 Task: Look for space in Sertânia, Brazil from 4th August, 2023 to 8th August, 2023 for 1 adult in price range Rs.10000 to Rs.15000. Place can be private room with 1  bedroom having 1 bed and 1 bathroom. Amenities needed are: wifi, . Booking option can be shelf check-in. Required host language is Spanish.
Action: Mouse moved to (590, 103)
Screenshot: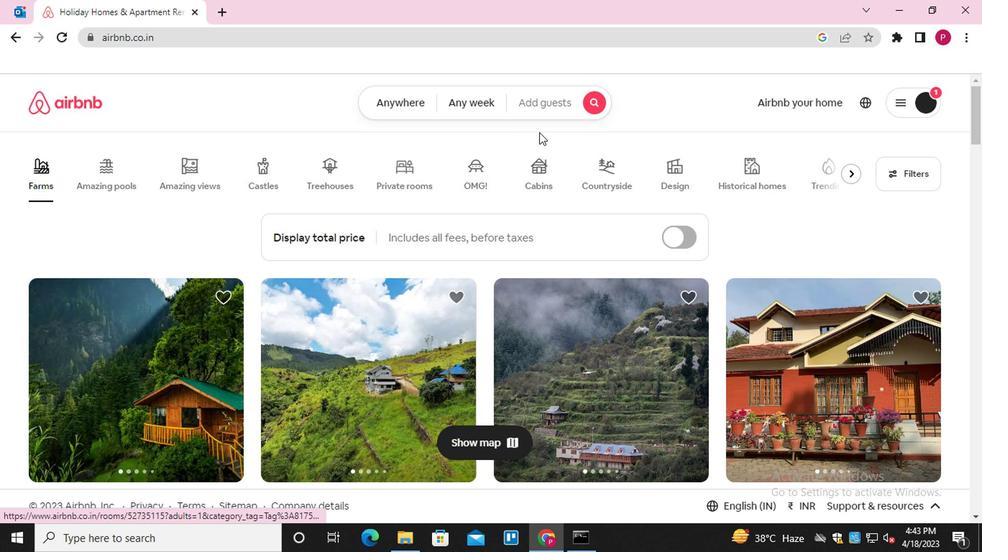 
Action: Mouse pressed left at (590, 103)
Screenshot: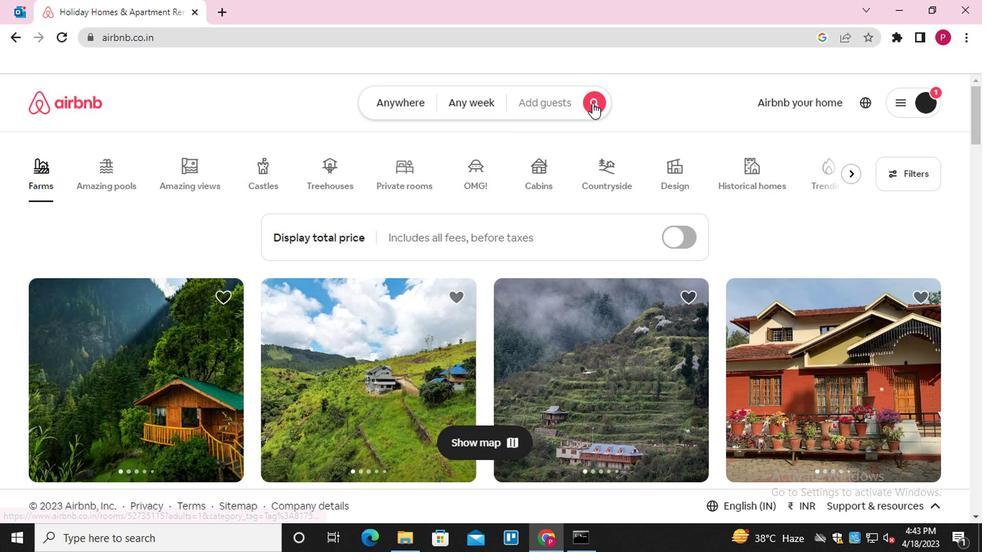
Action: Mouse moved to (328, 162)
Screenshot: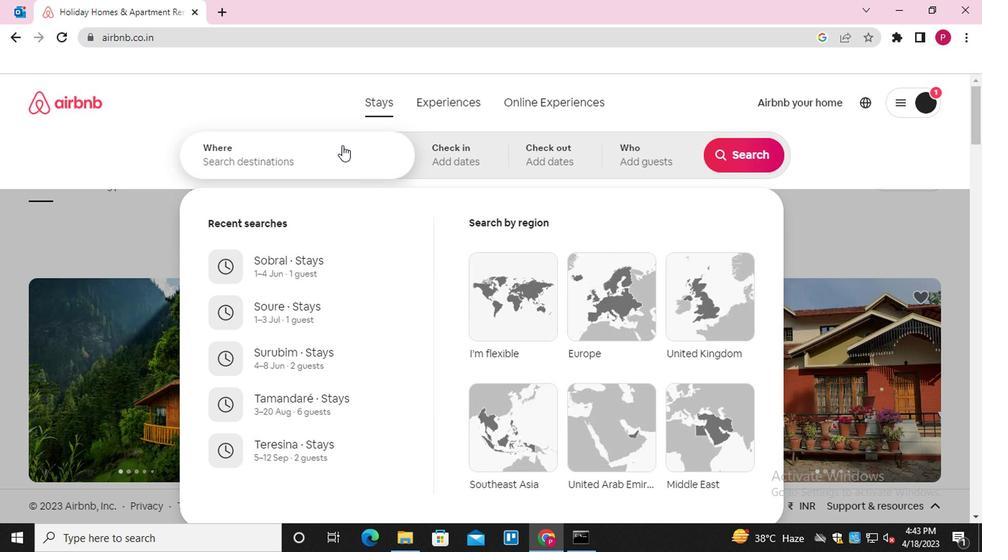 
Action: Mouse pressed left at (328, 162)
Screenshot: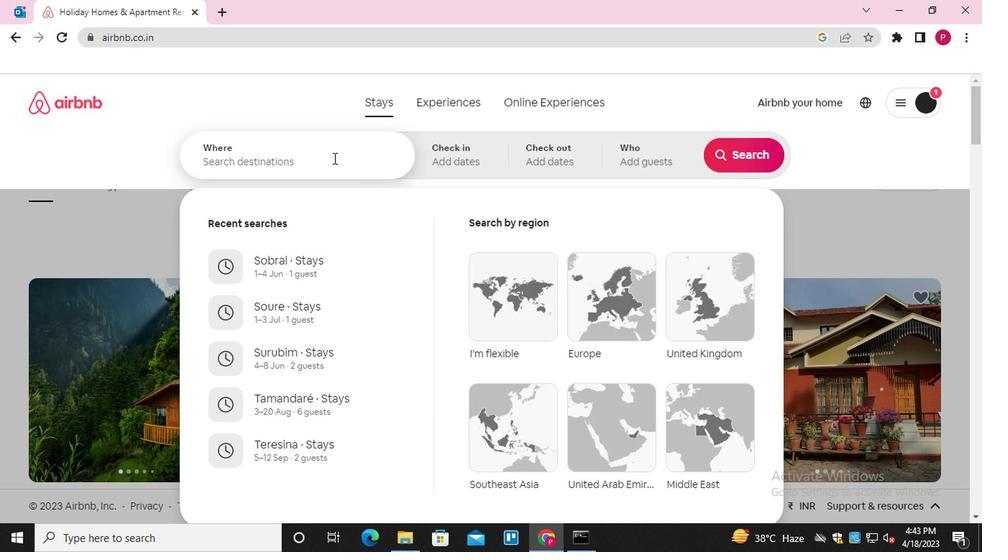 
Action: Key pressed <Key.shift>SERTANIA
Screenshot: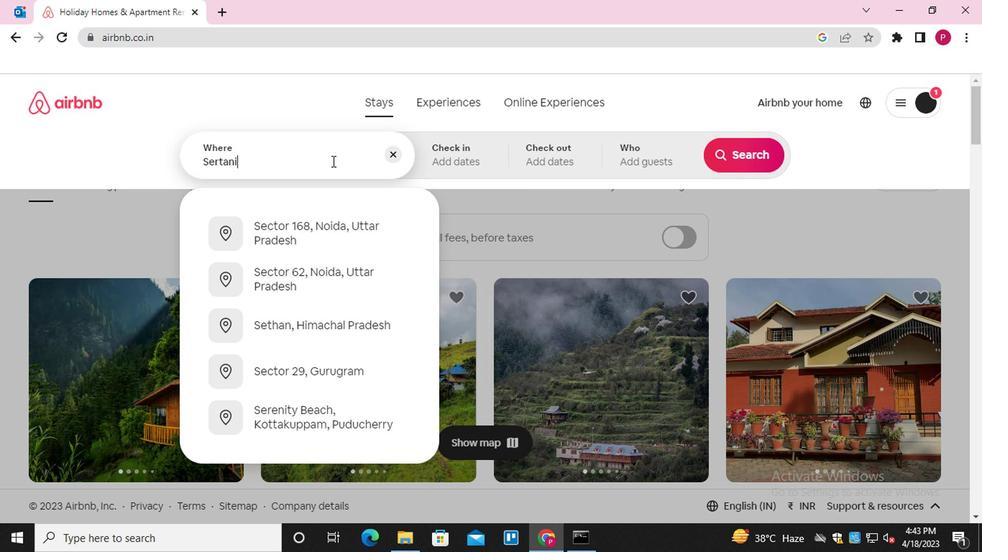 
Action: Mouse moved to (343, 229)
Screenshot: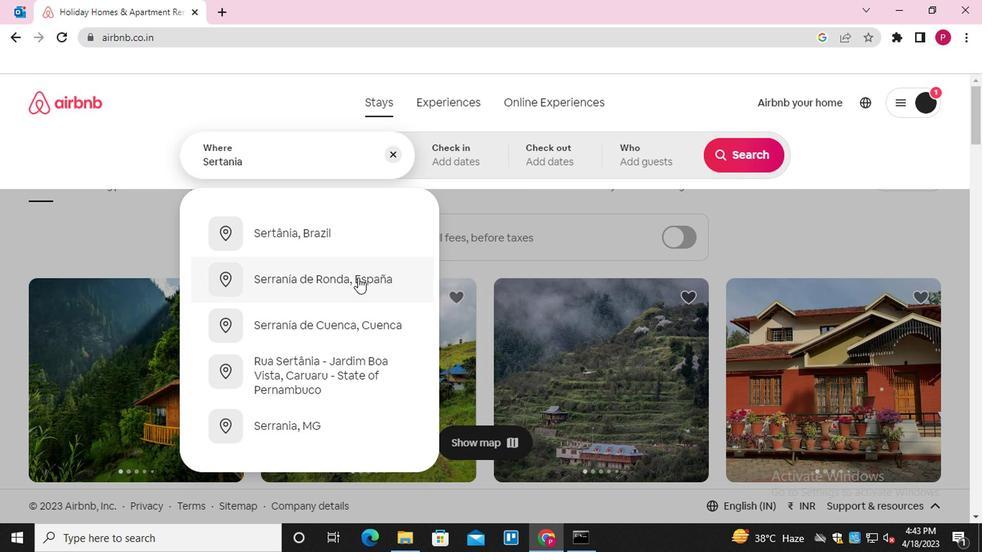 
Action: Mouse pressed left at (343, 229)
Screenshot: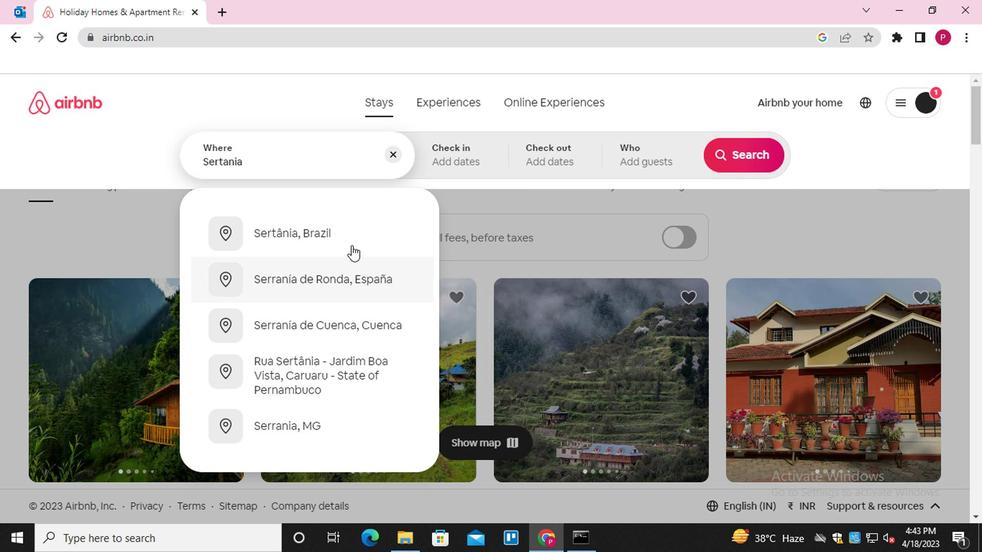 
Action: Mouse moved to (729, 271)
Screenshot: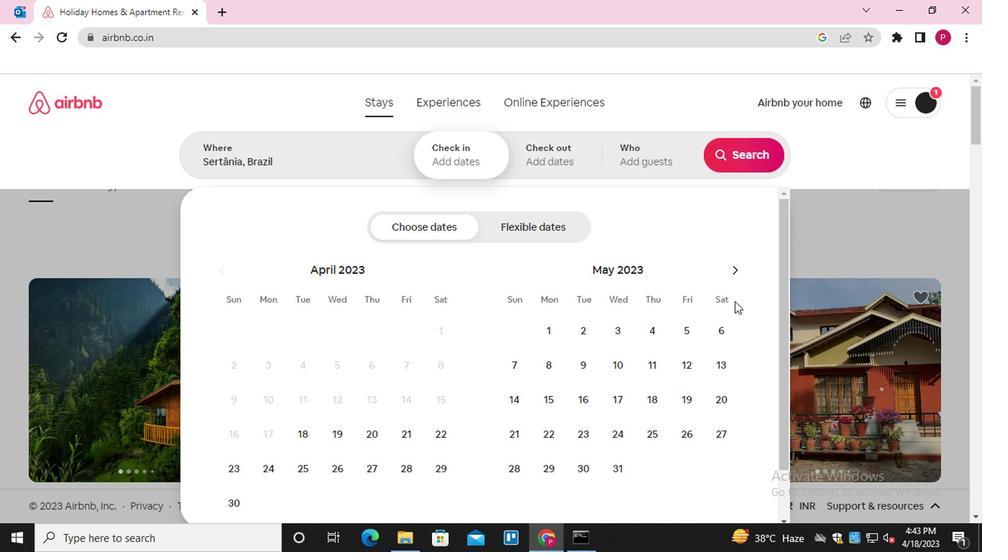 
Action: Mouse pressed left at (729, 271)
Screenshot: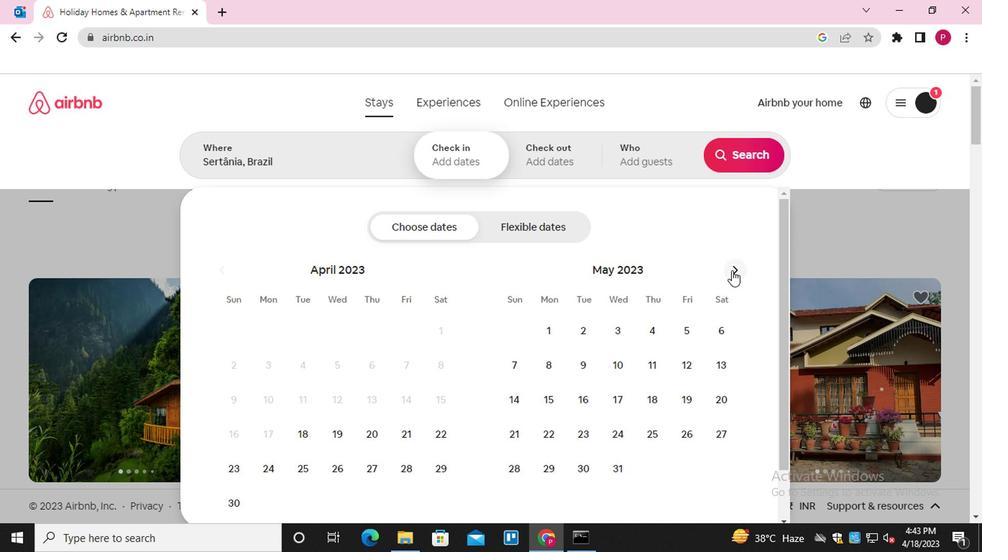 
Action: Mouse pressed left at (729, 271)
Screenshot: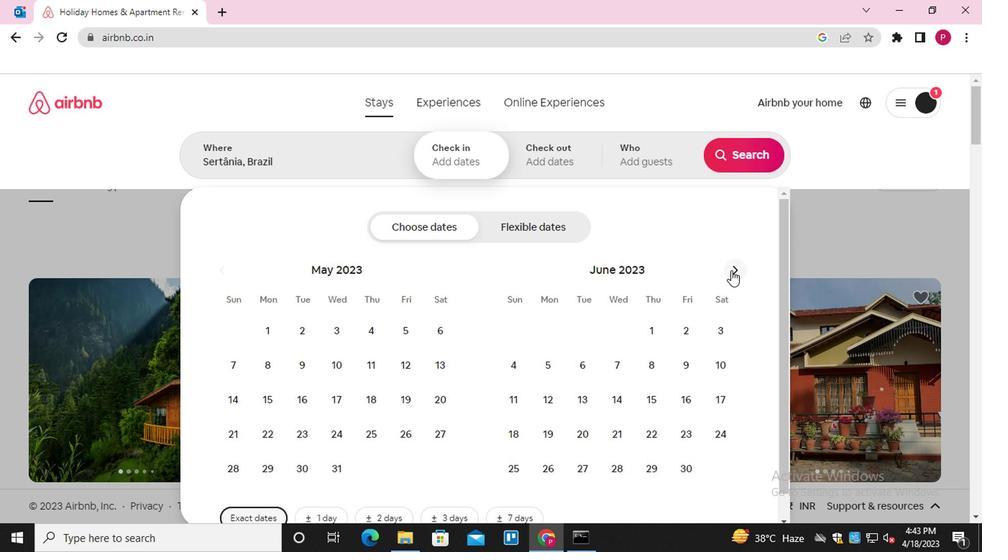 
Action: Mouse pressed left at (729, 271)
Screenshot: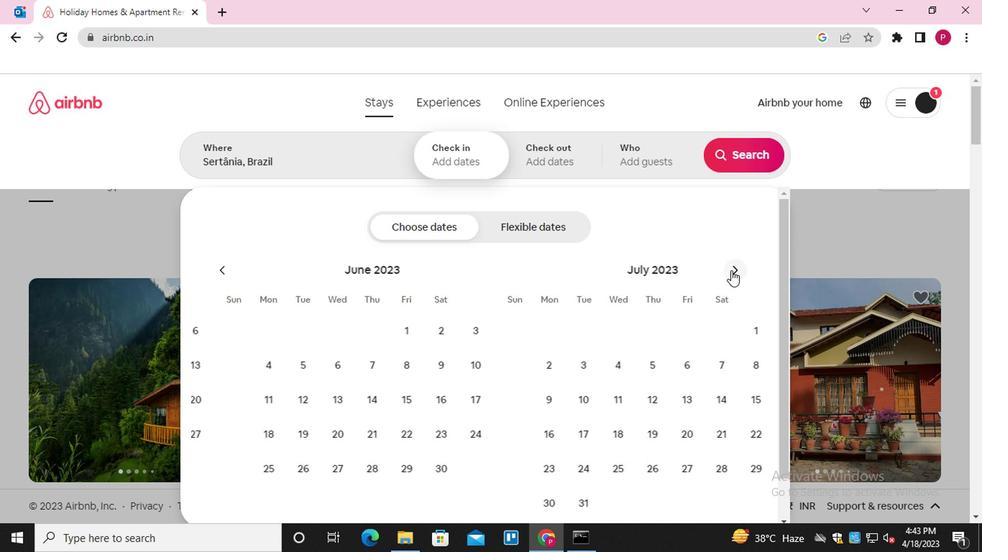 
Action: Mouse moved to (675, 334)
Screenshot: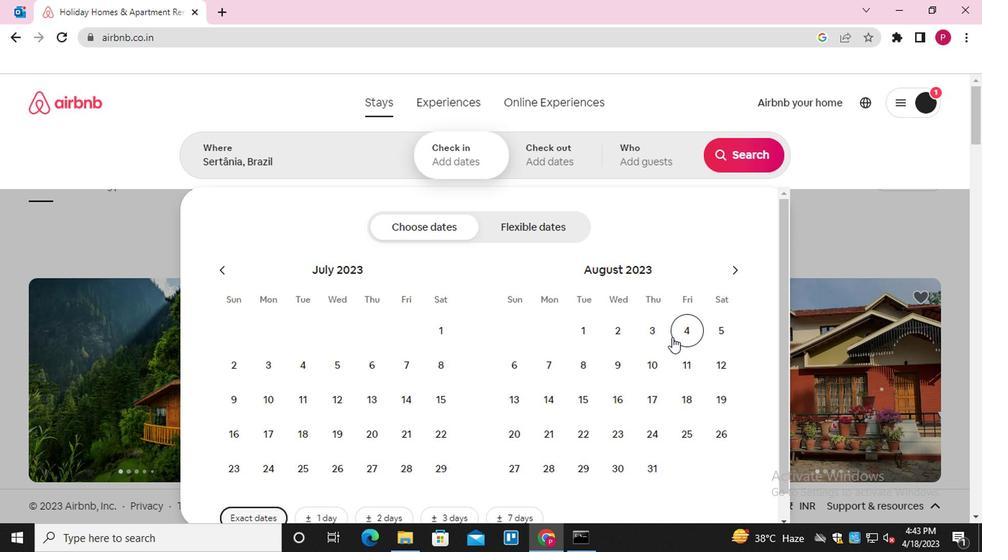 
Action: Mouse pressed left at (675, 334)
Screenshot: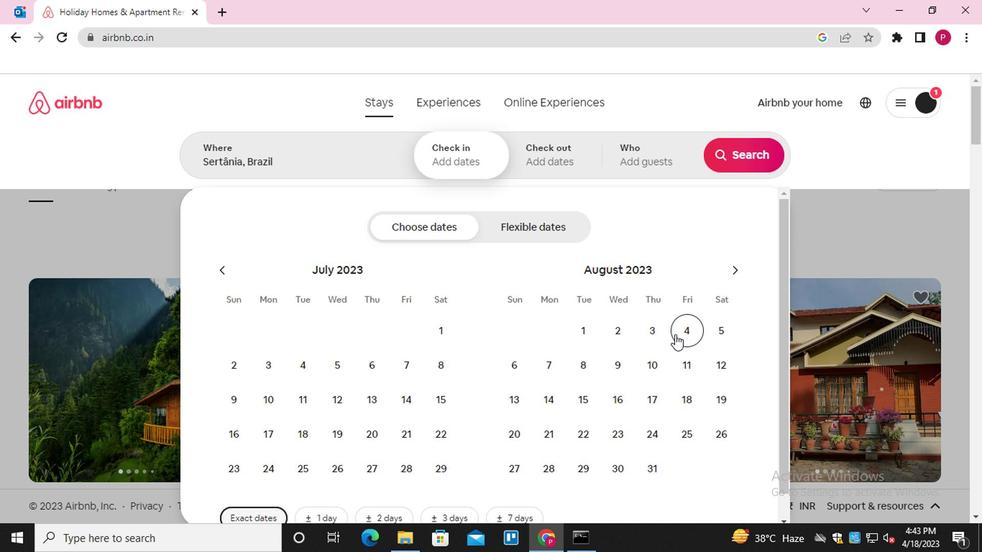 
Action: Mouse moved to (580, 362)
Screenshot: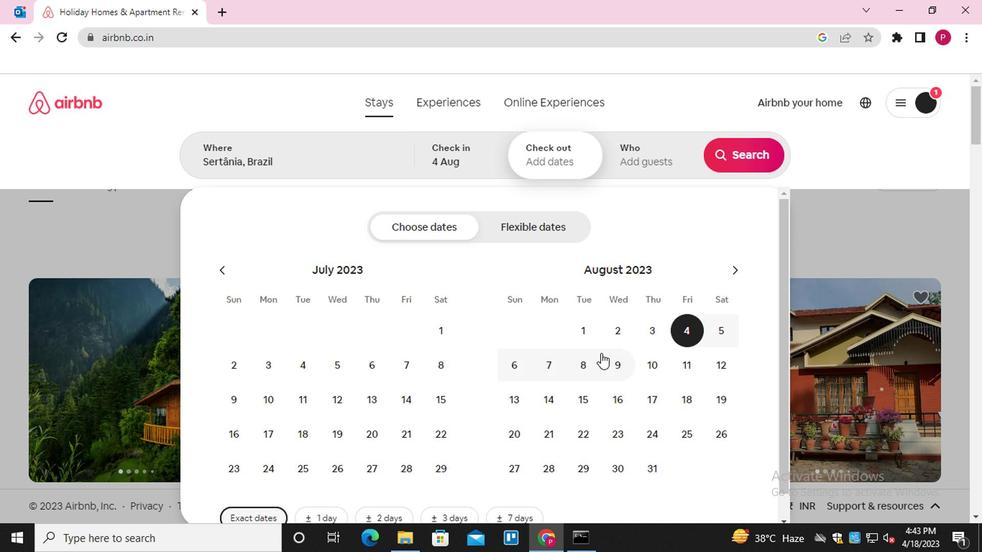 
Action: Mouse pressed left at (580, 362)
Screenshot: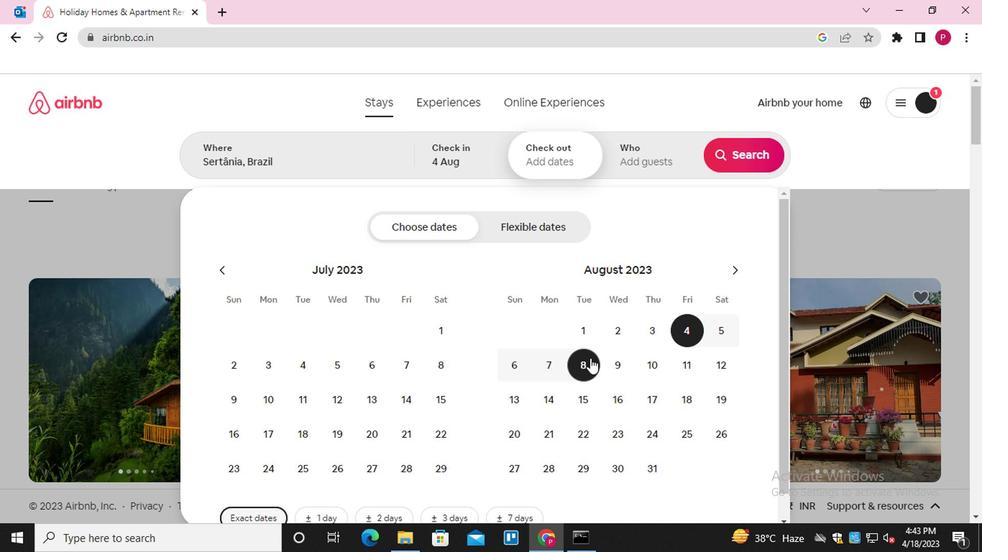 
Action: Mouse moved to (649, 150)
Screenshot: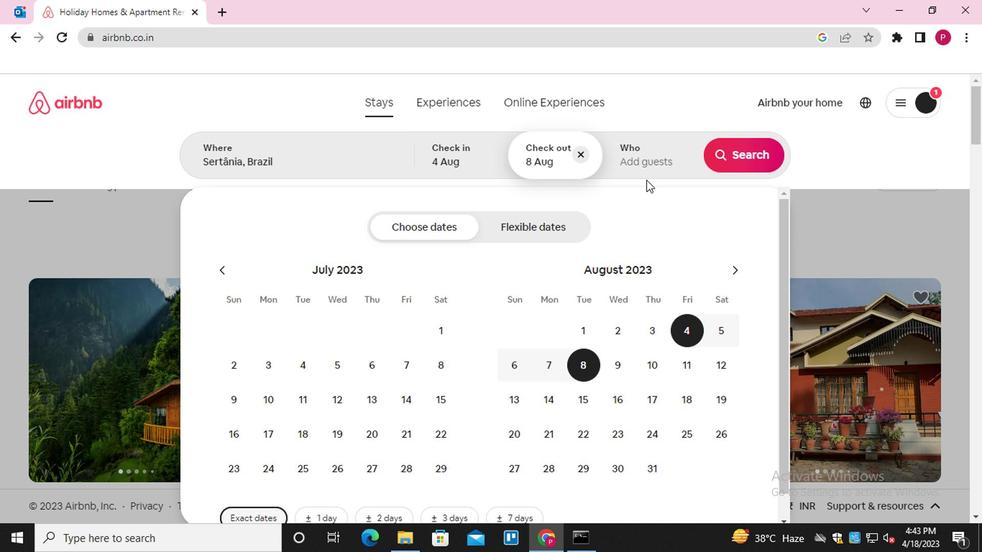 
Action: Mouse pressed left at (649, 150)
Screenshot: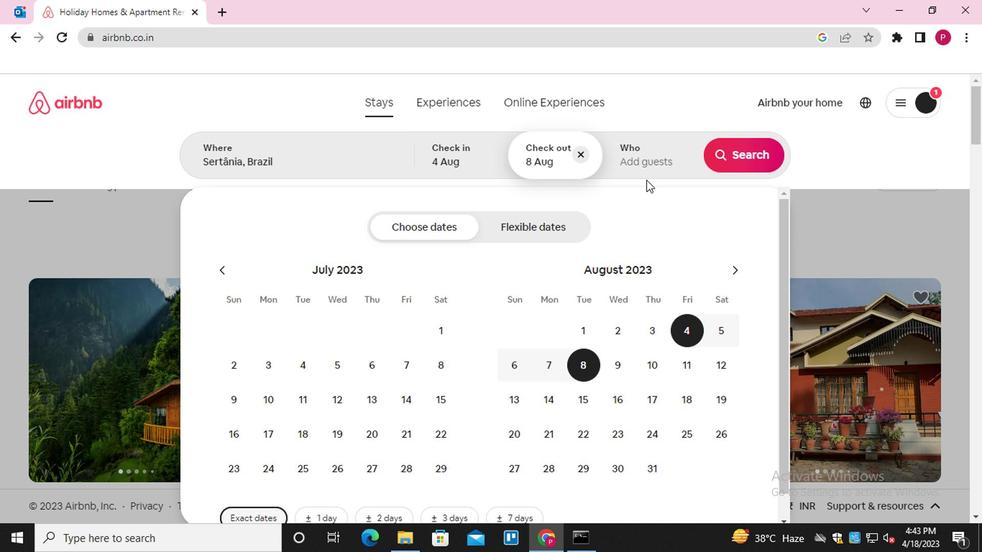 
Action: Mouse moved to (753, 235)
Screenshot: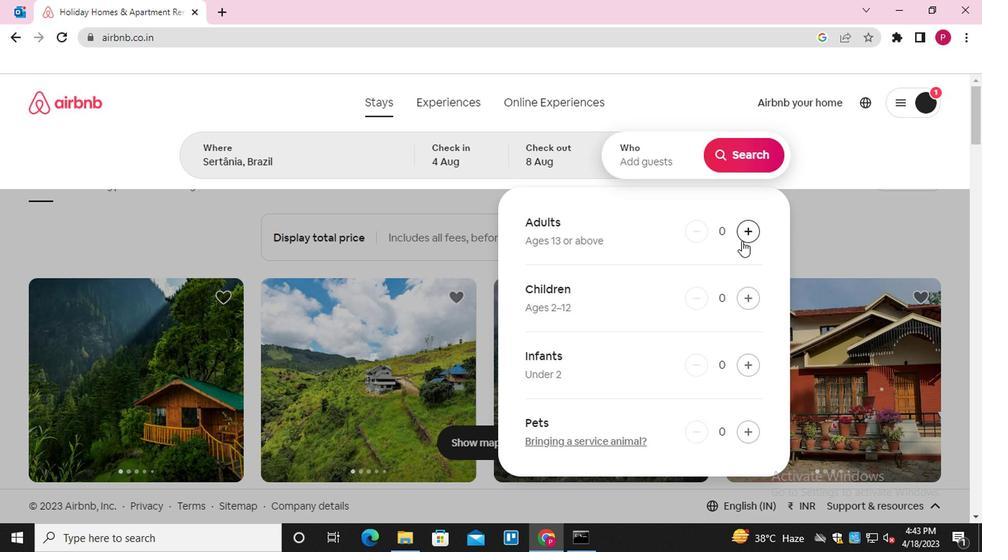 
Action: Mouse pressed left at (753, 235)
Screenshot: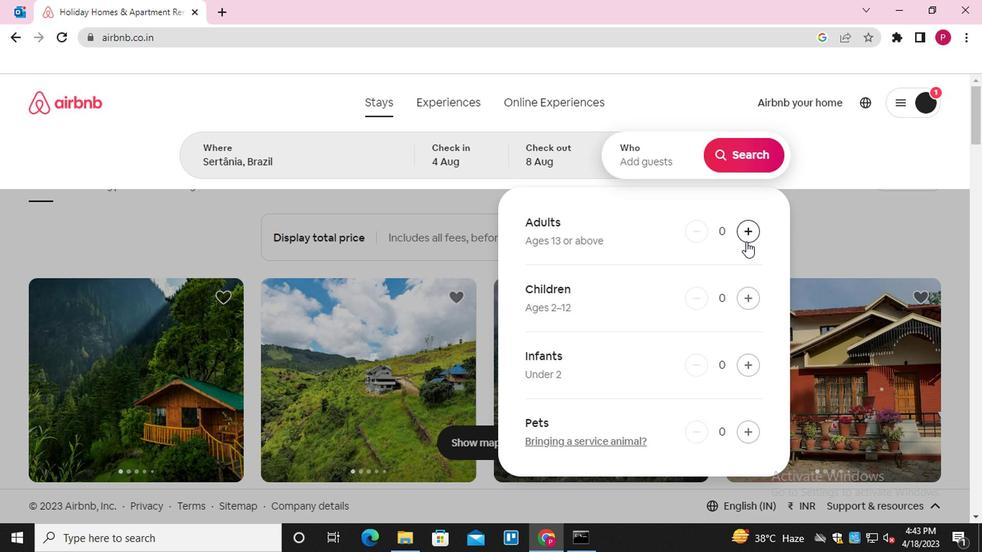 
Action: Mouse moved to (753, 157)
Screenshot: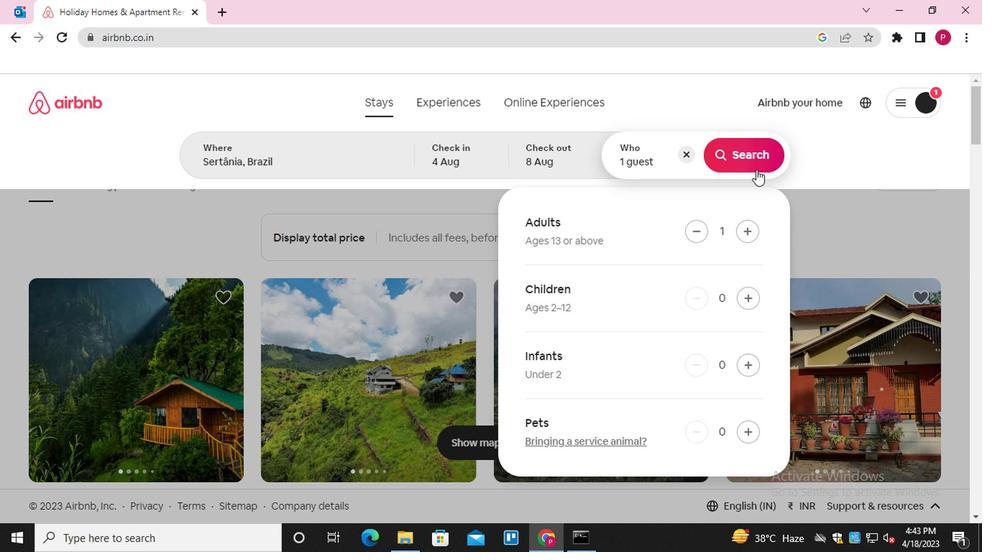 
Action: Mouse pressed left at (753, 157)
Screenshot: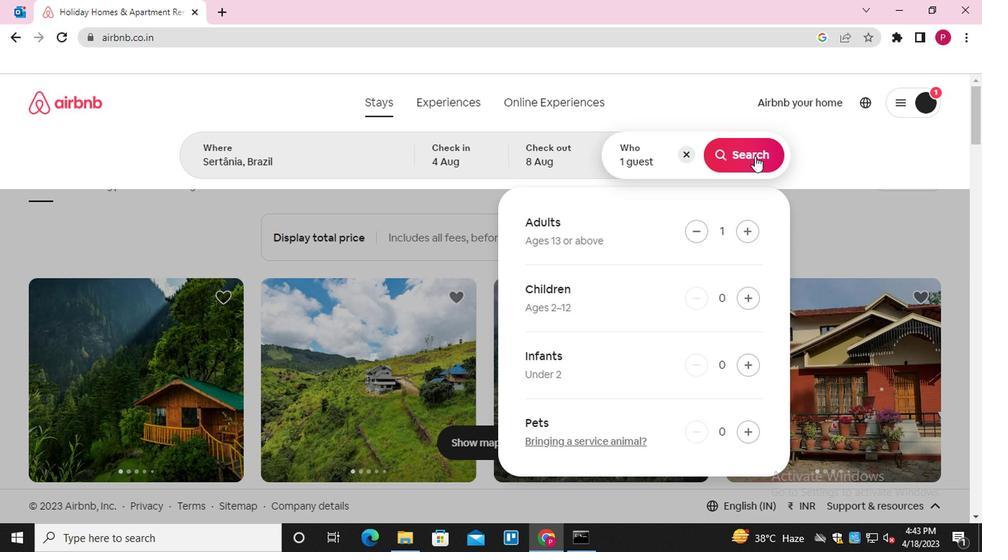 
Action: Mouse moved to (913, 159)
Screenshot: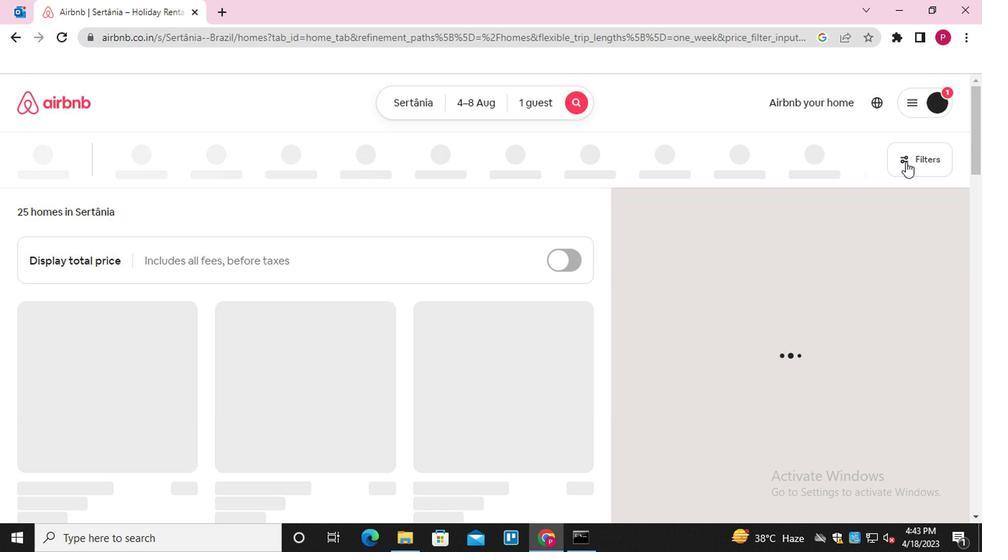 
Action: Mouse pressed left at (913, 159)
Screenshot: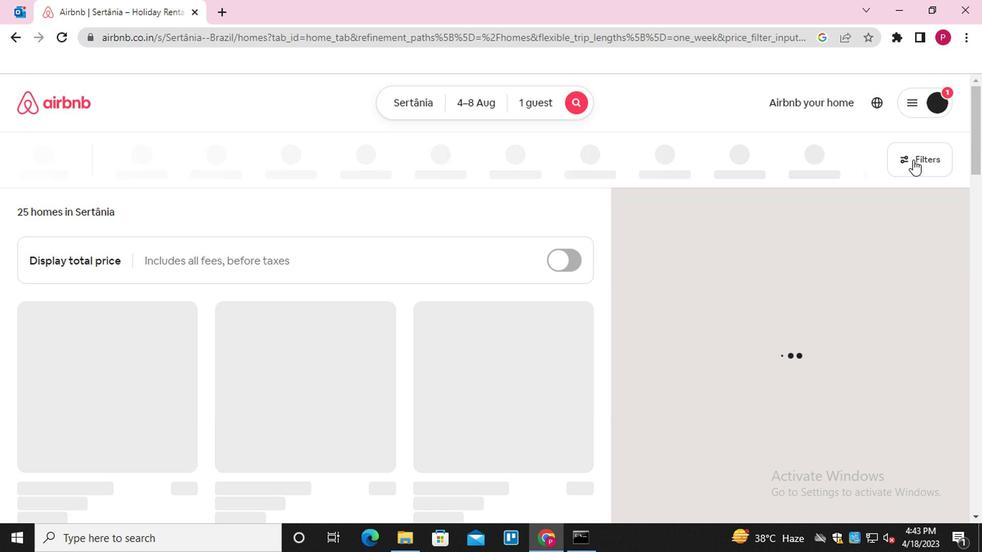 
Action: Mouse moved to (355, 342)
Screenshot: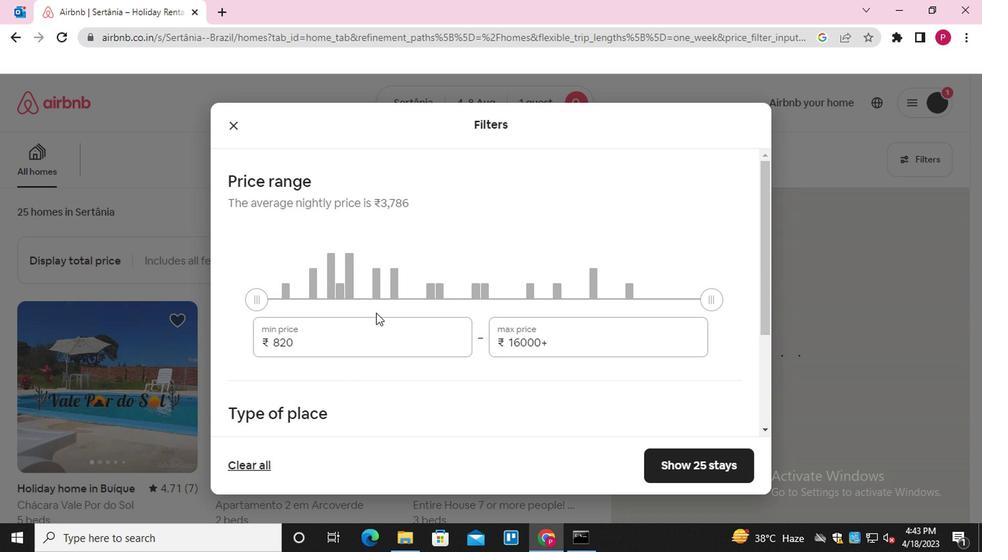 
Action: Mouse pressed left at (355, 342)
Screenshot: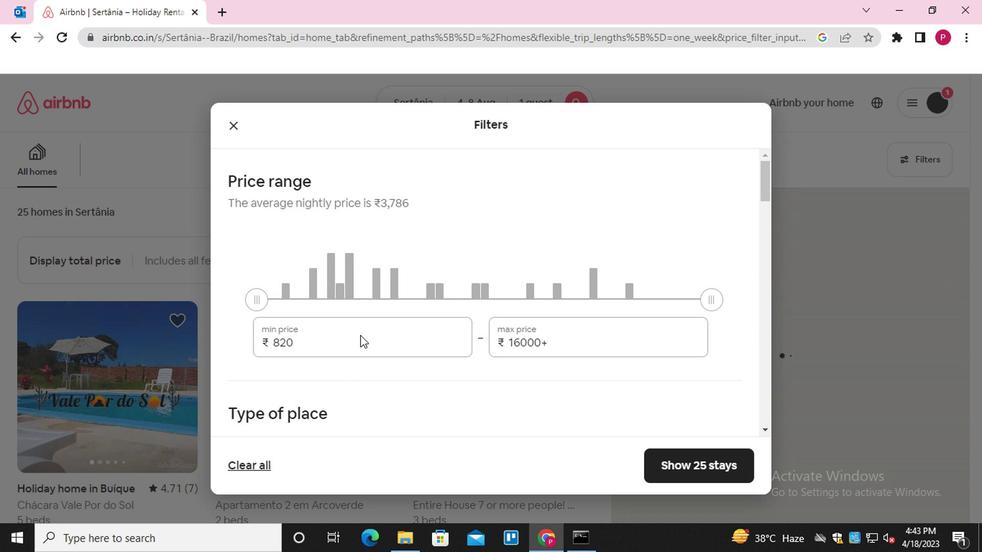 
Action: Mouse moved to (355, 342)
Screenshot: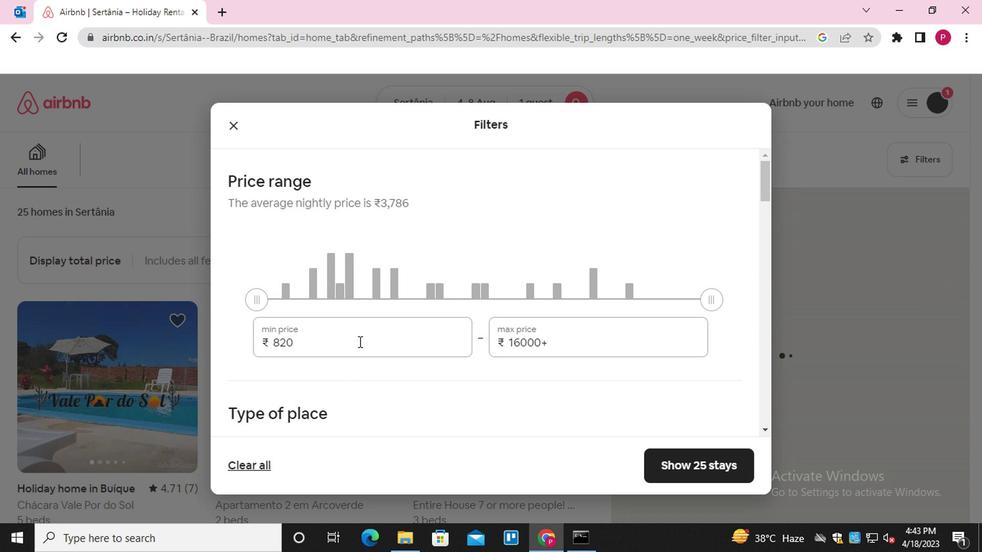
Action: Mouse pressed left at (355, 342)
Screenshot: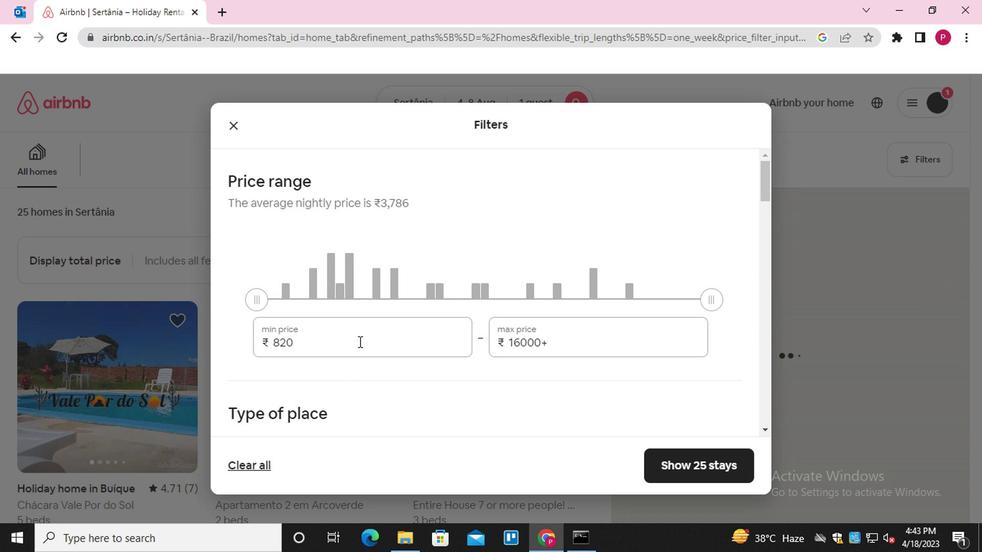 
Action: Key pressed 10000<Key.tab>15000
Screenshot: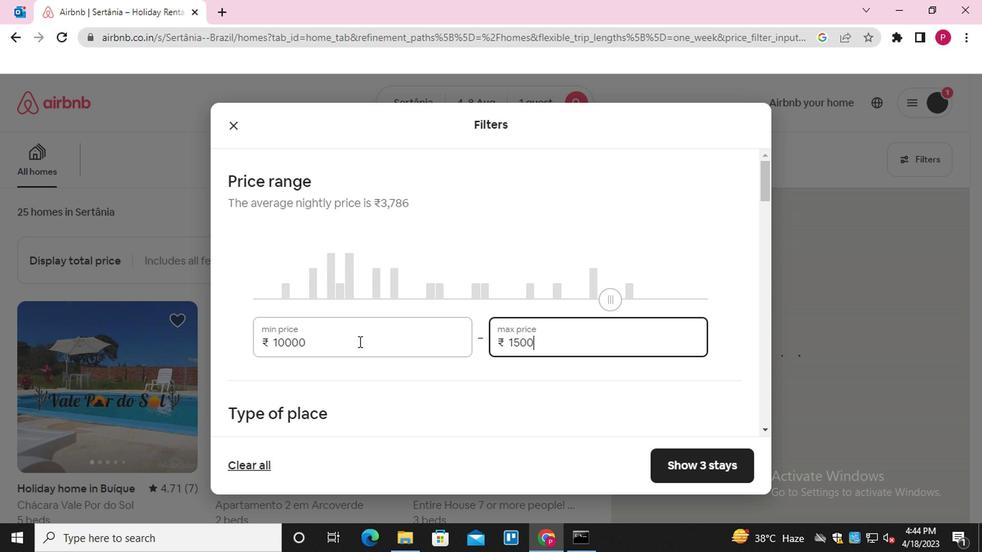 
Action: Mouse moved to (362, 448)
Screenshot: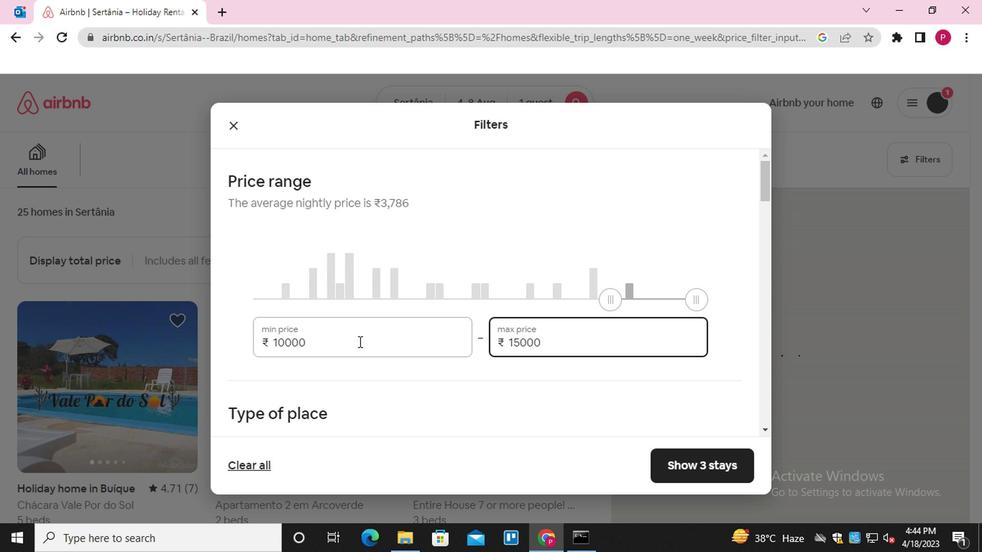 
Action: Mouse scrolled (362, 447) with delta (0, -1)
Screenshot: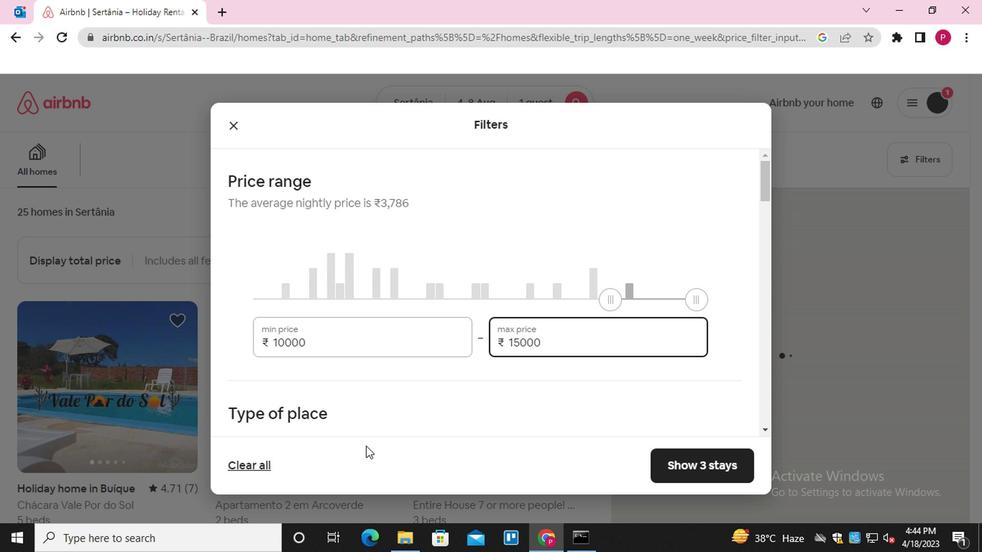 
Action: Mouse scrolled (362, 447) with delta (0, -1)
Screenshot: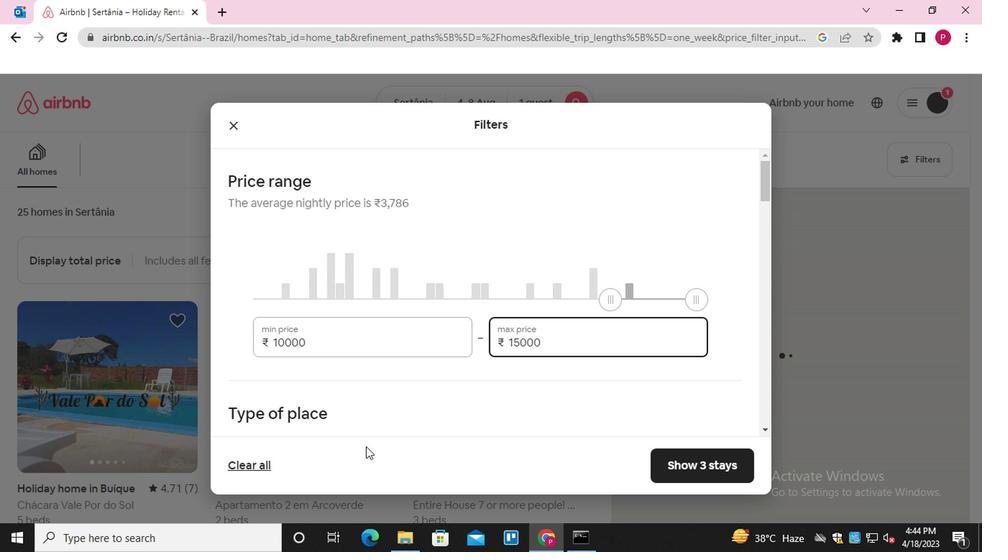 
Action: Mouse scrolled (362, 447) with delta (0, -1)
Screenshot: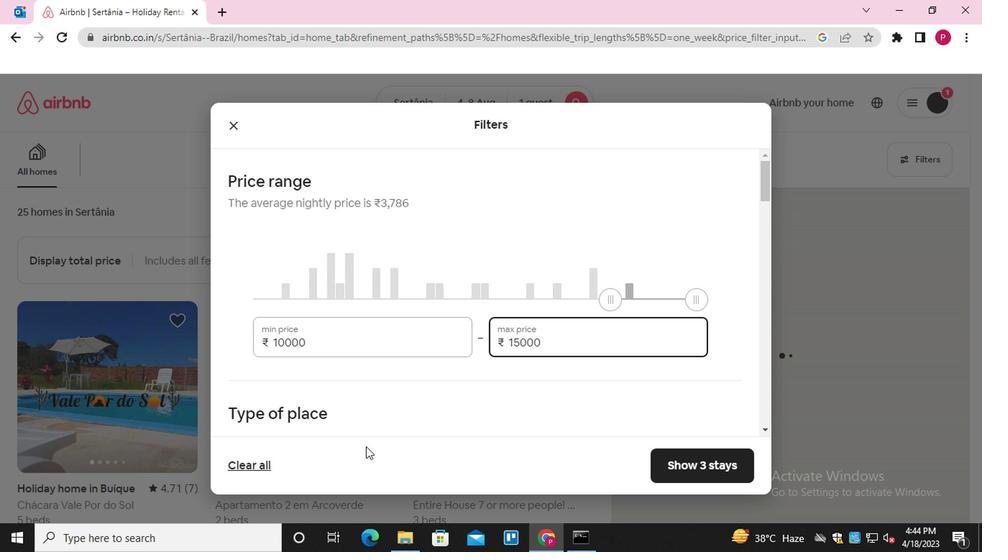 
Action: Mouse scrolled (362, 447) with delta (0, -1)
Screenshot: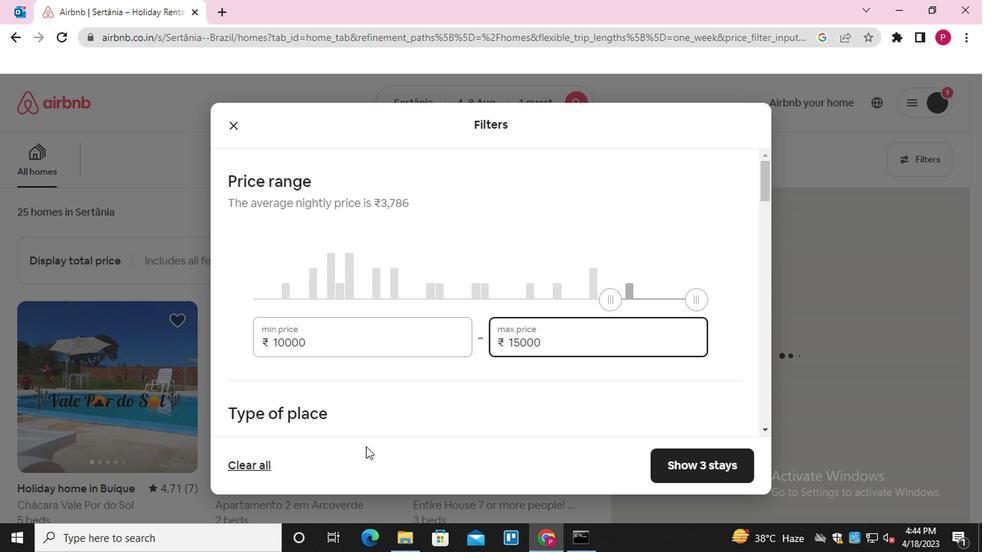
Action: Mouse moved to (420, 387)
Screenshot: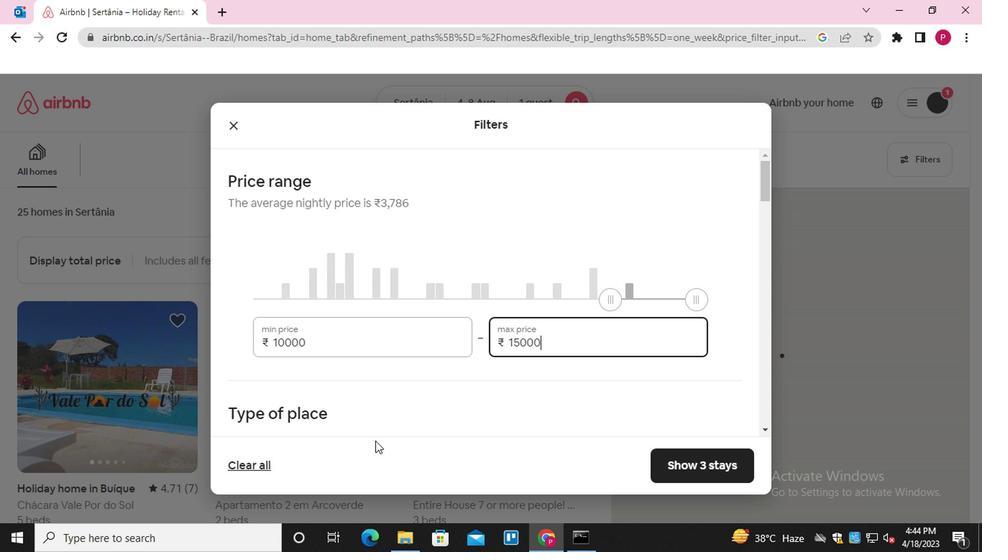 
Action: Mouse scrolled (420, 386) with delta (0, 0)
Screenshot: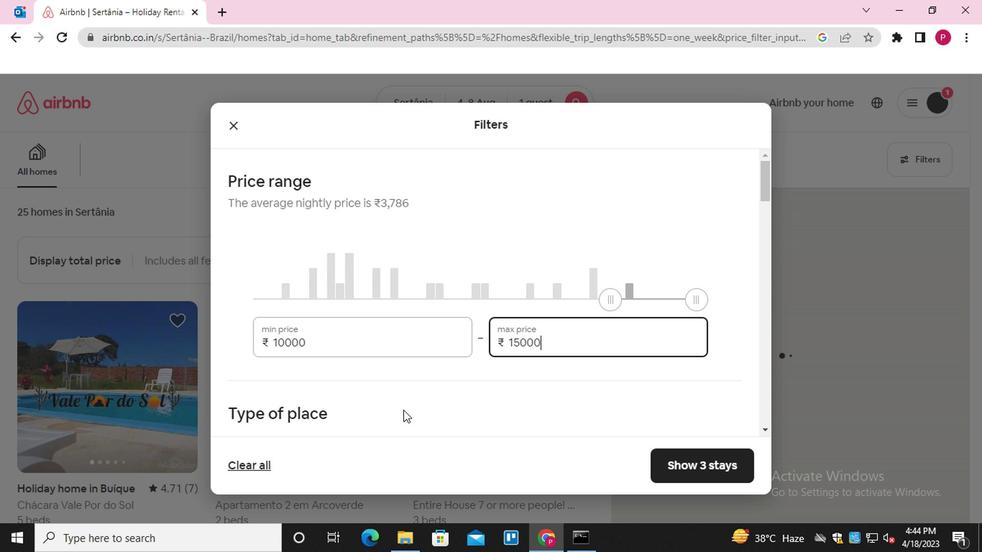 
Action: Mouse scrolled (420, 386) with delta (0, 0)
Screenshot: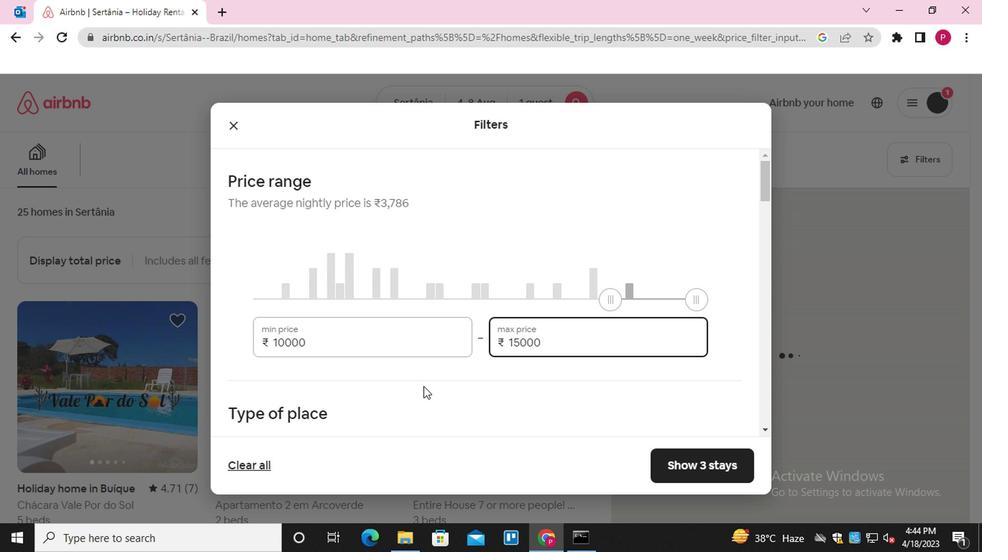 
Action: Mouse scrolled (420, 386) with delta (0, 0)
Screenshot: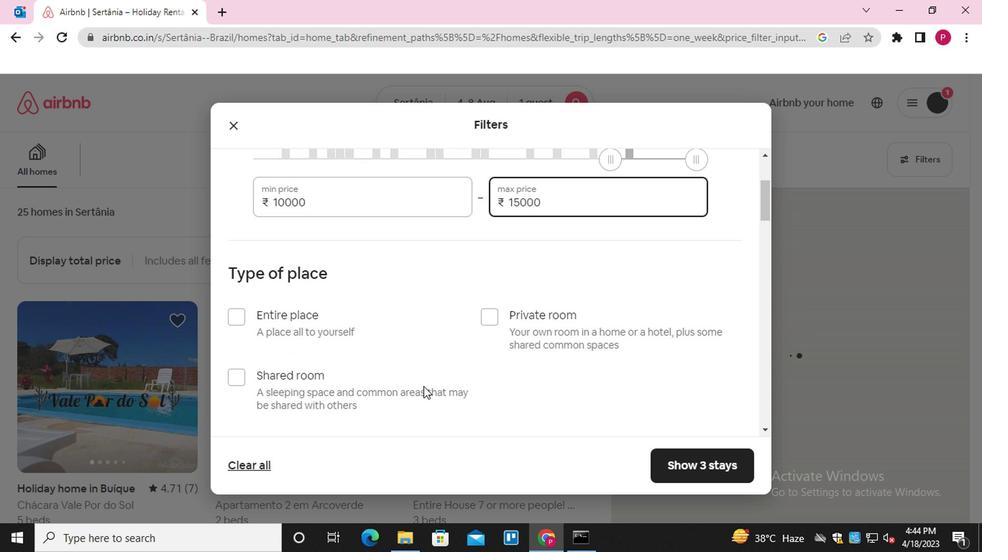
Action: Mouse moved to (492, 245)
Screenshot: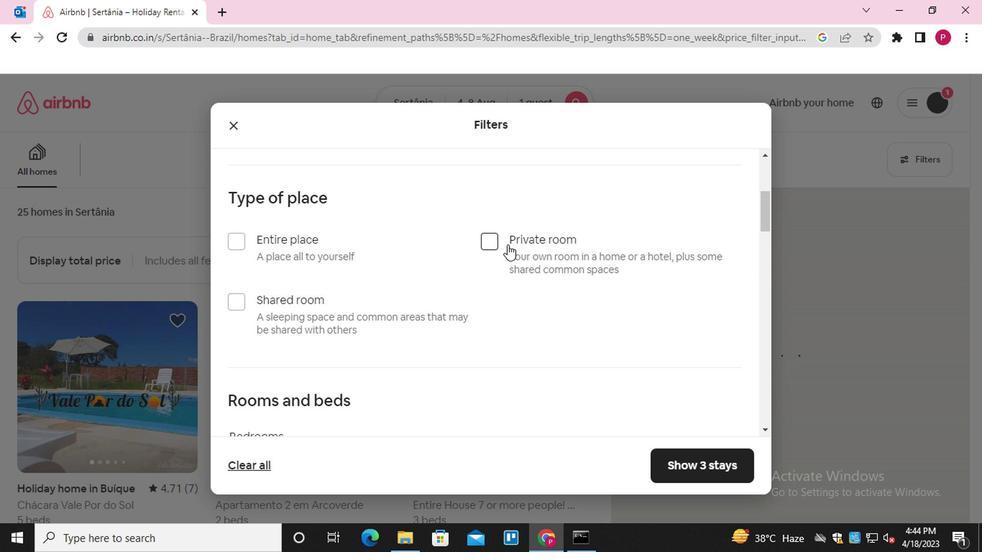 
Action: Mouse pressed left at (492, 245)
Screenshot: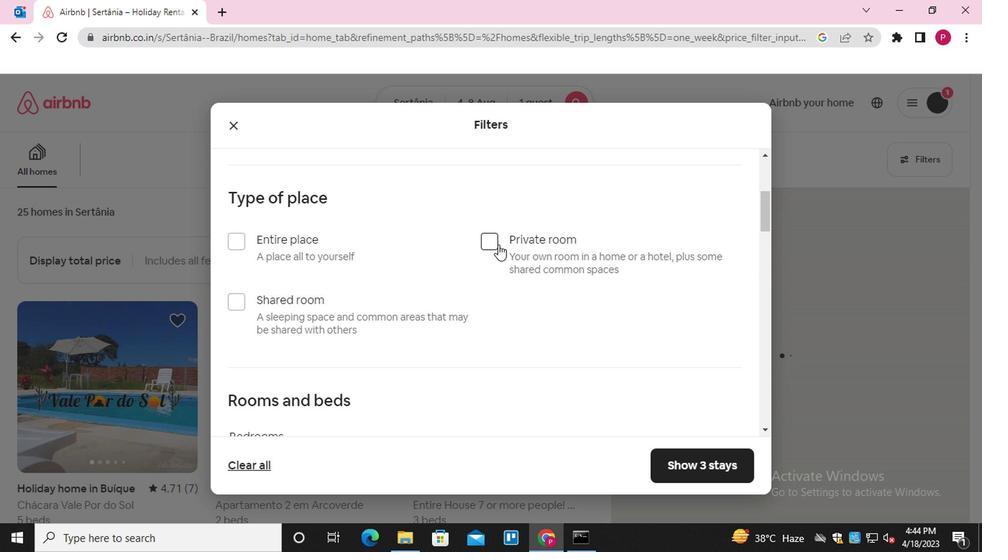
Action: Mouse moved to (499, 353)
Screenshot: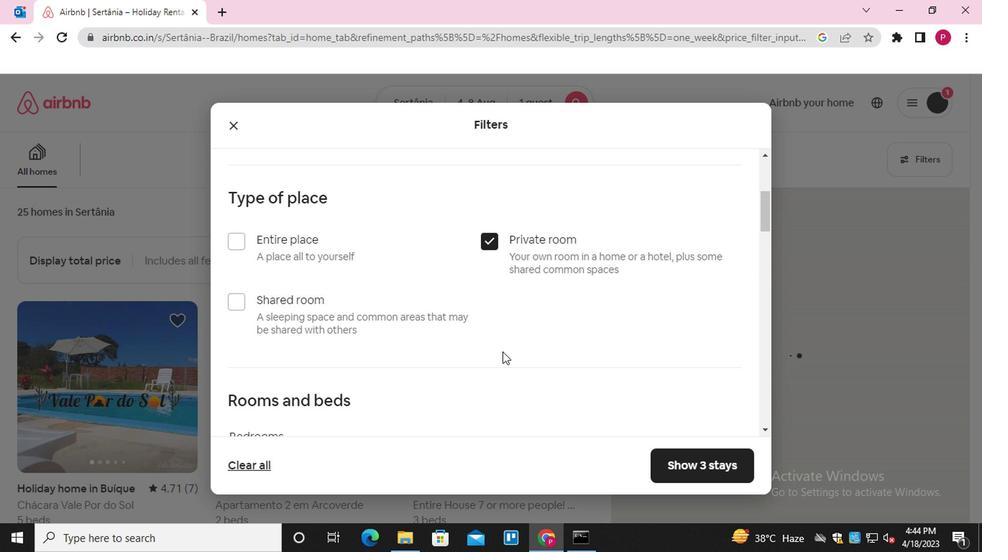
Action: Mouse scrolled (499, 353) with delta (0, 0)
Screenshot: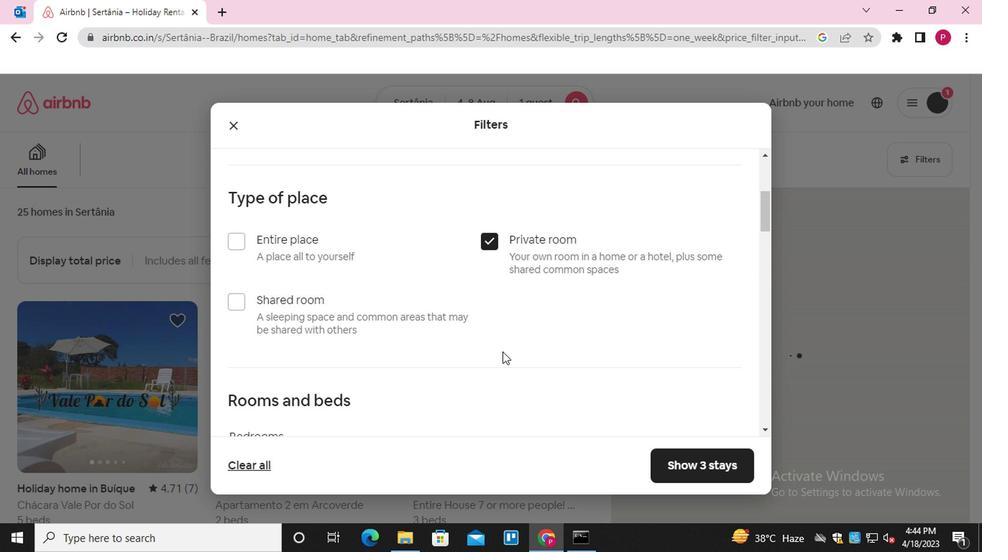 
Action: Mouse scrolled (499, 353) with delta (0, 0)
Screenshot: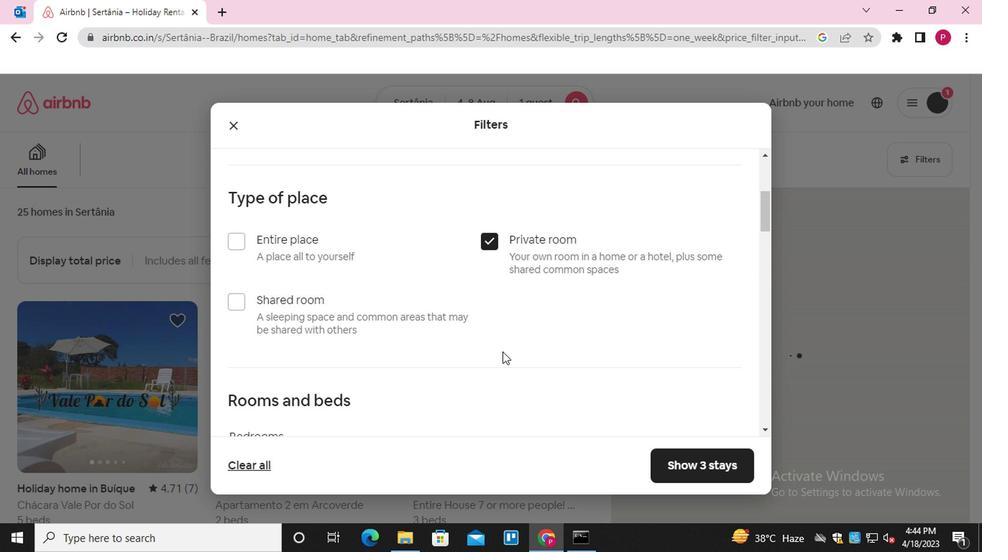 
Action: Mouse moved to (494, 357)
Screenshot: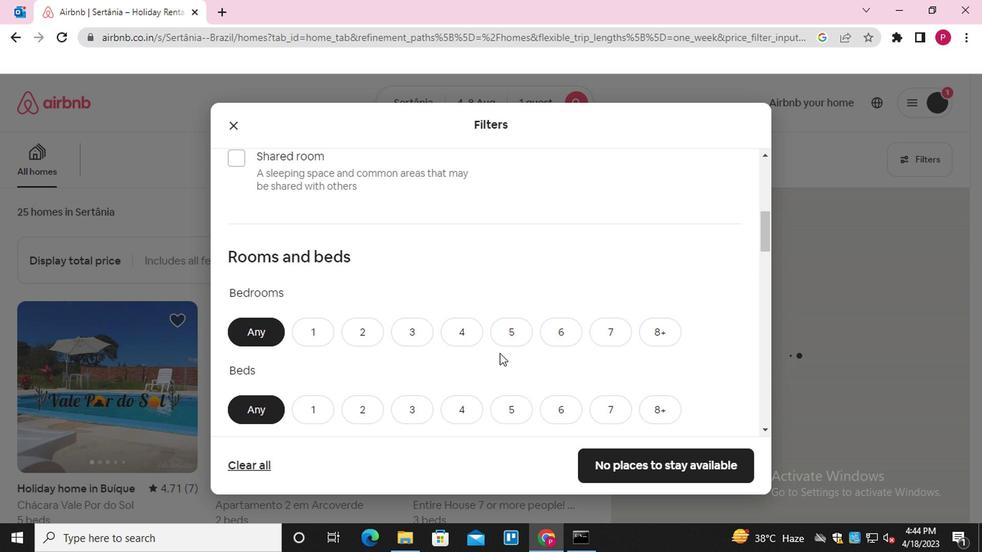 
Action: Mouse scrolled (494, 356) with delta (0, 0)
Screenshot: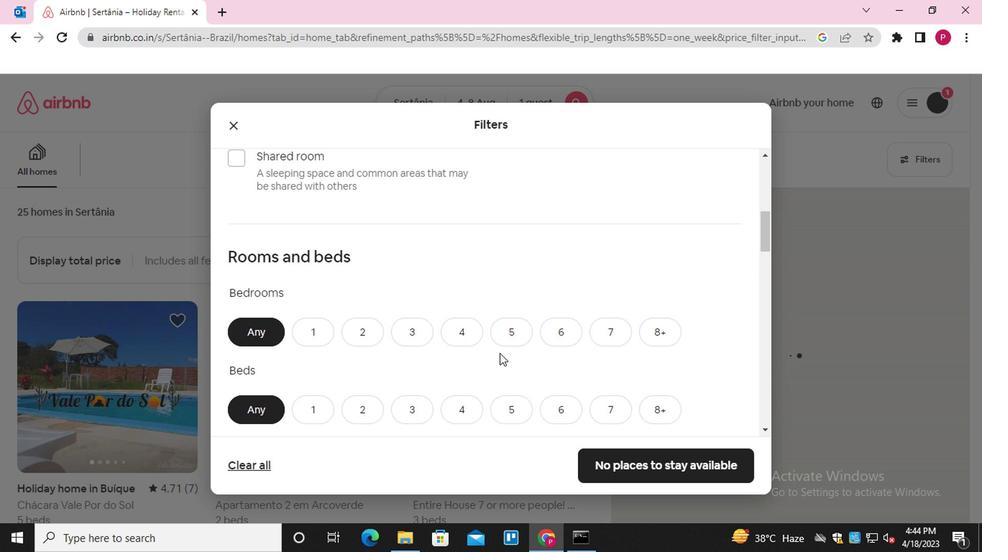 
Action: Mouse moved to (494, 358)
Screenshot: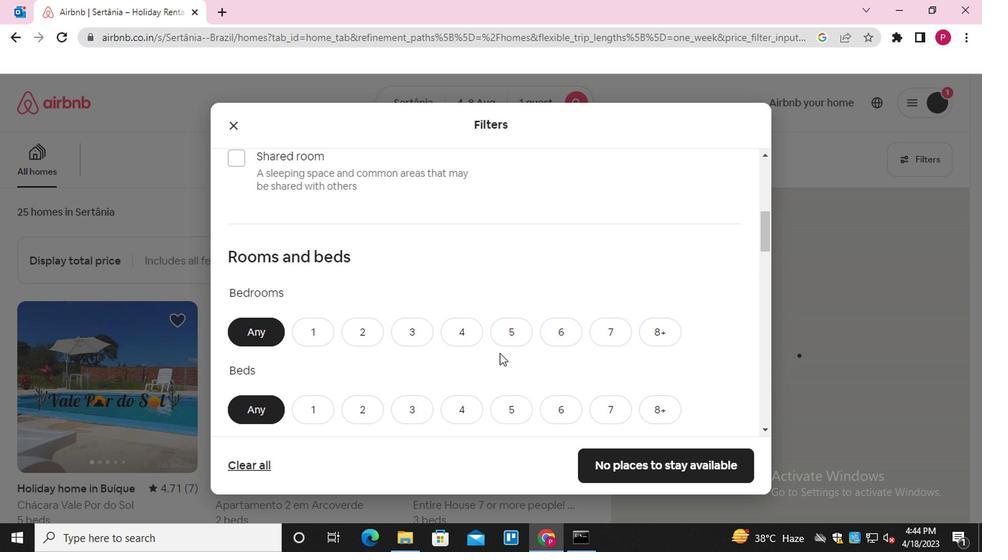 
Action: Mouse scrolled (494, 358) with delta (0, 0)
Screenshot: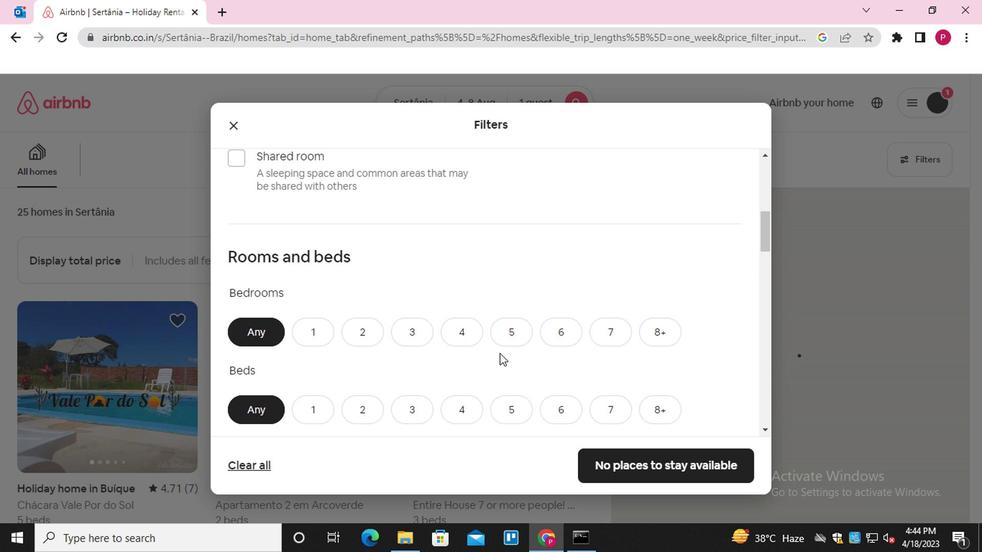 
Action: Mouse moved to (310, 188)
Screenshot: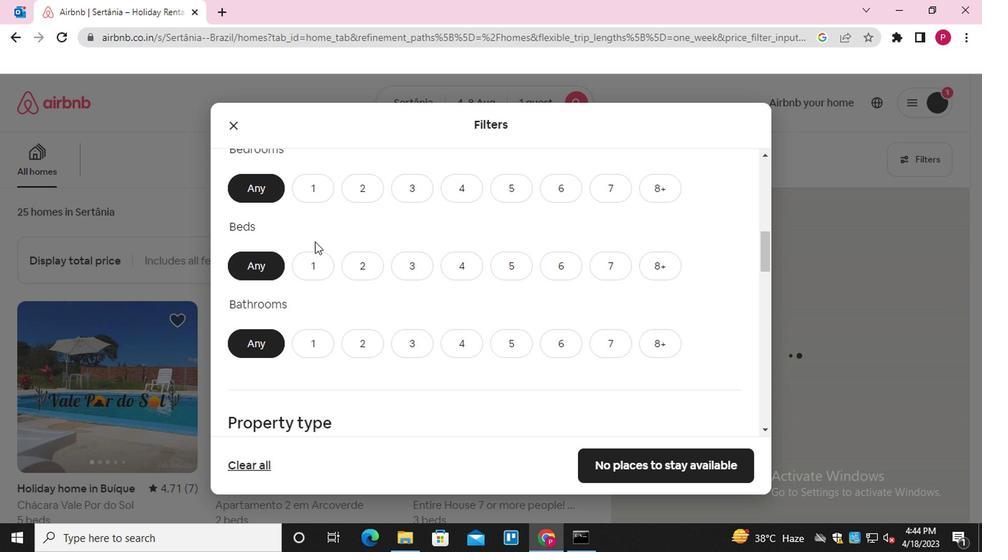 
Action: Mouse pressed left at (310, 188)
Screenshot: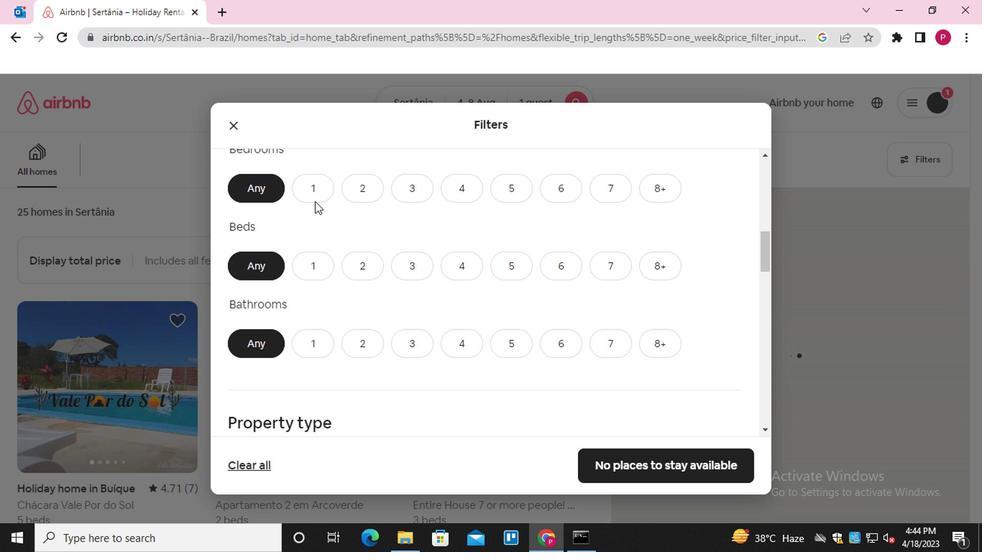 
Action: Mouse moved to (304, 268)
Screenshot: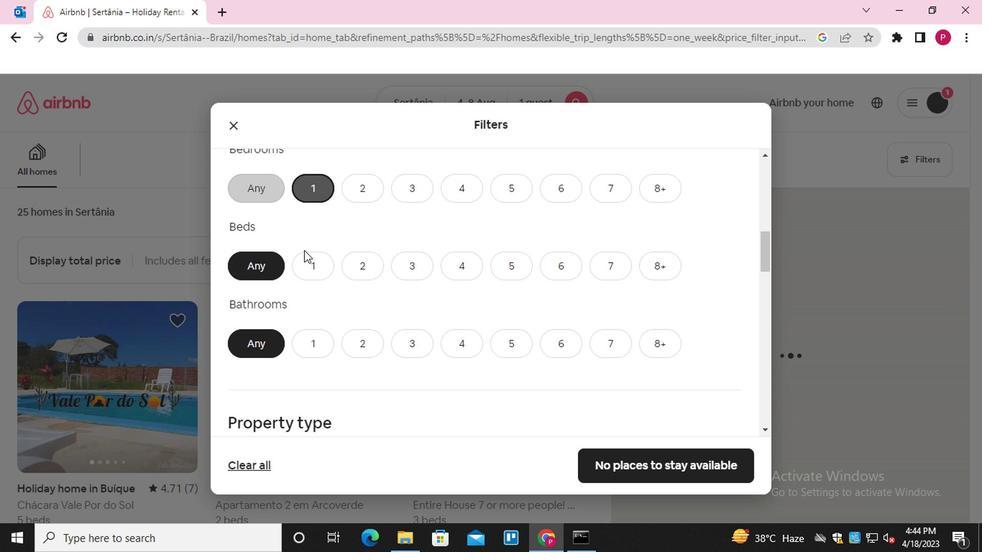 
Action: Mouse pressed left at (304, 268)
Screenshot: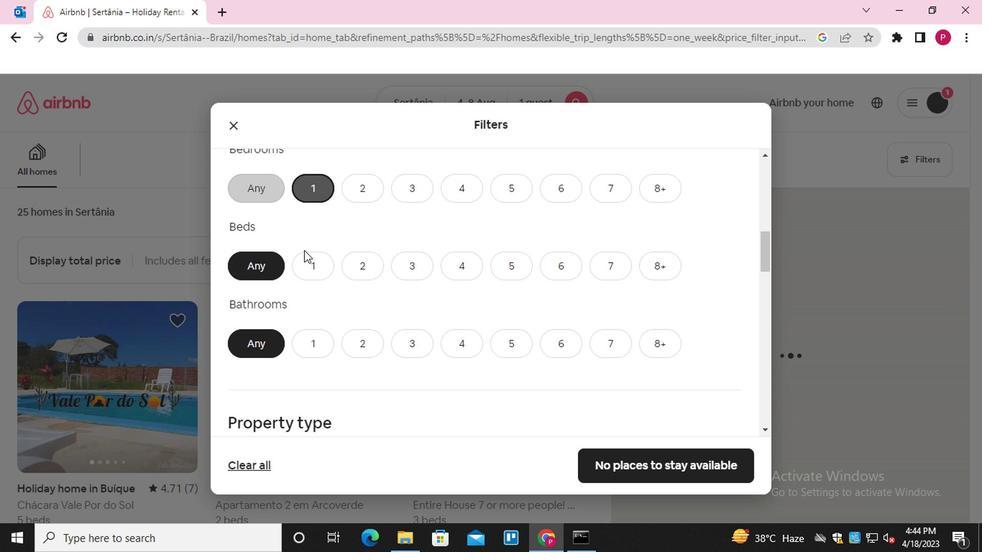
Action: Mouse moved to (311, 357)
Screenshot: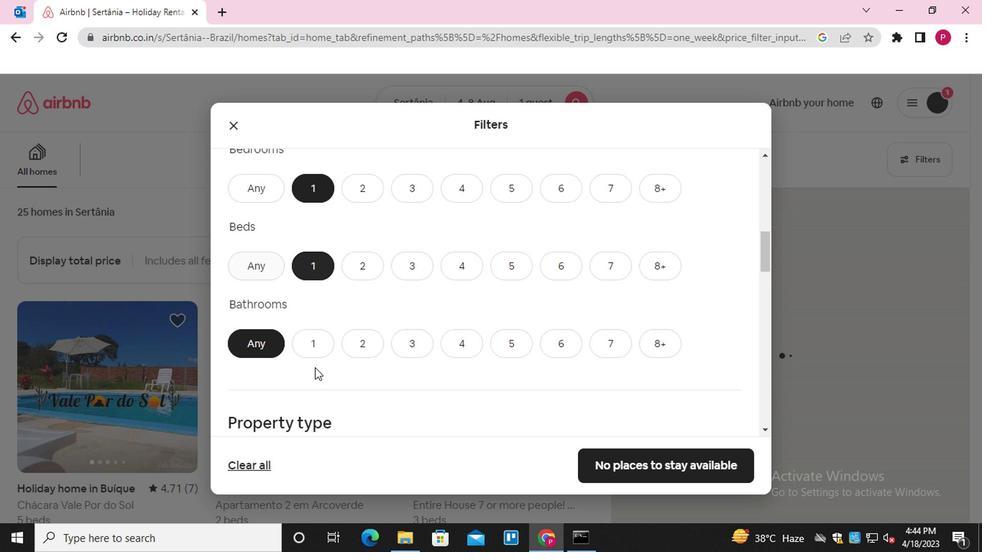 
Action: Mouse pressed left at (311, 357)
Screenshot: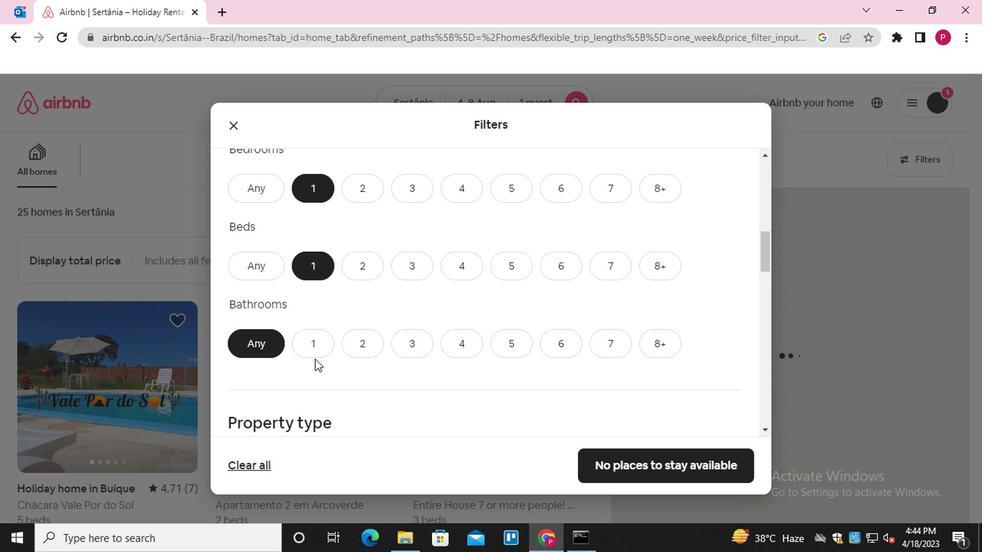 
Action: Mouse moved to (406, 393)
Screenshot: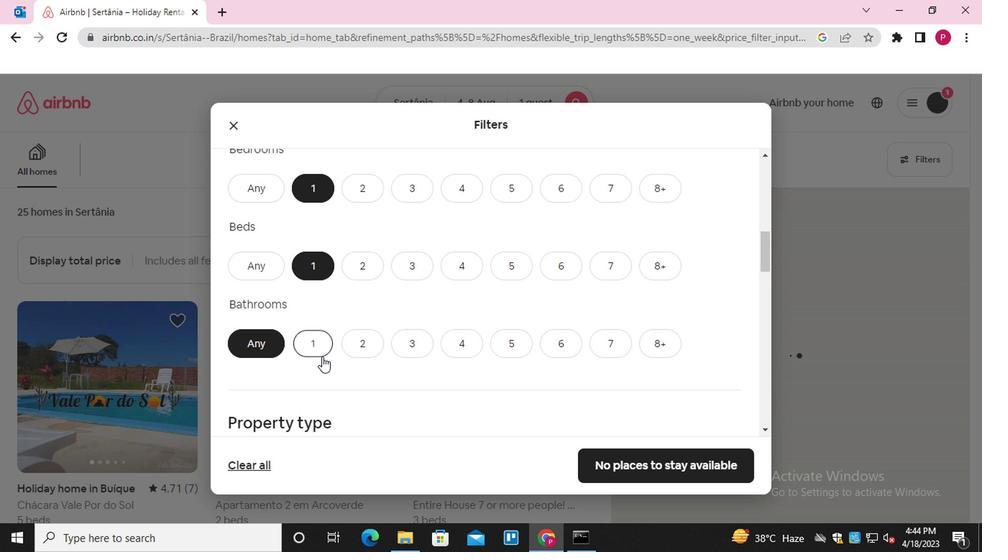 
Action: Mouse scrolled (406, 392) with delta (0, -1)
Screenshot: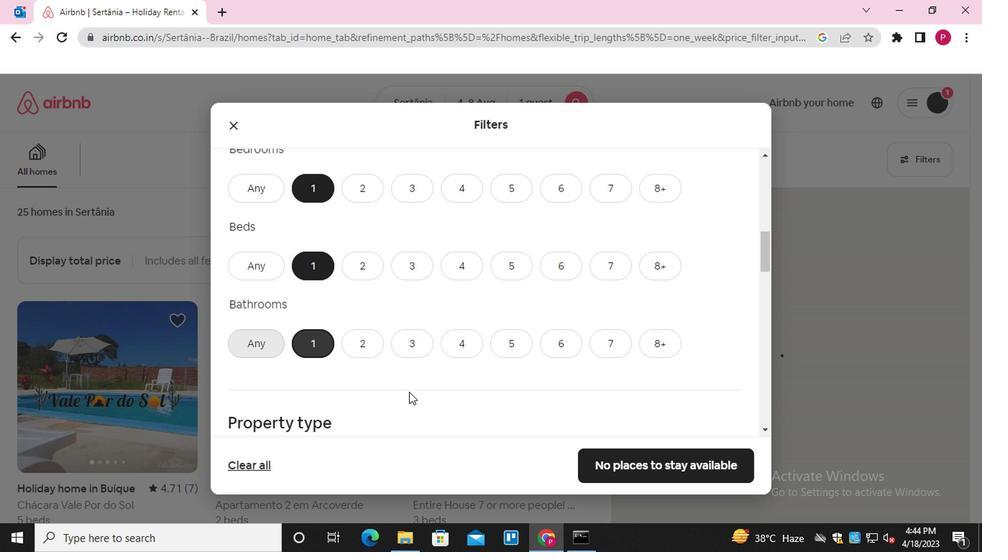 
Action: Mouse scrolled (406, 392) with delta (0, -1)
Screenshot: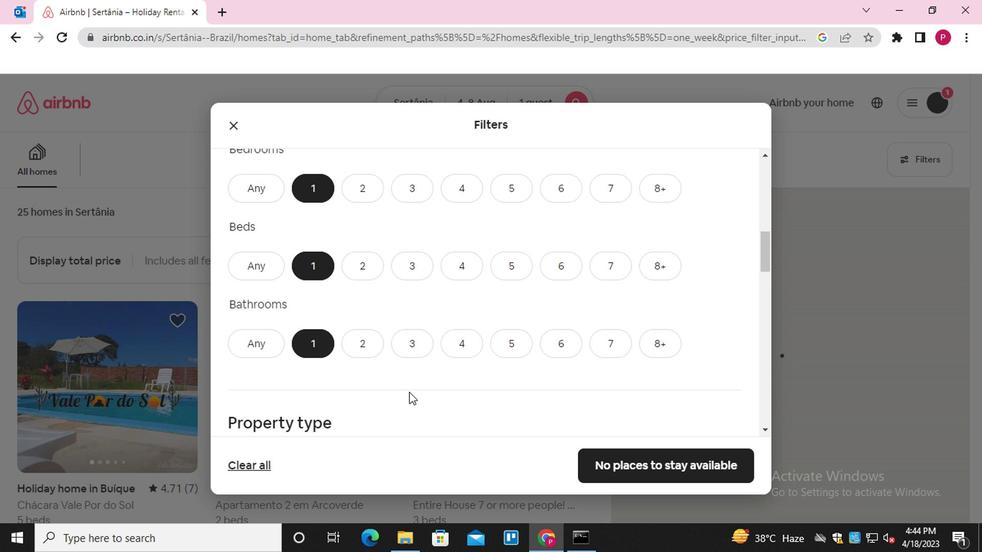 
Action: Mouse scrolled (406, 392) with delta (0, -1)
Screenshot: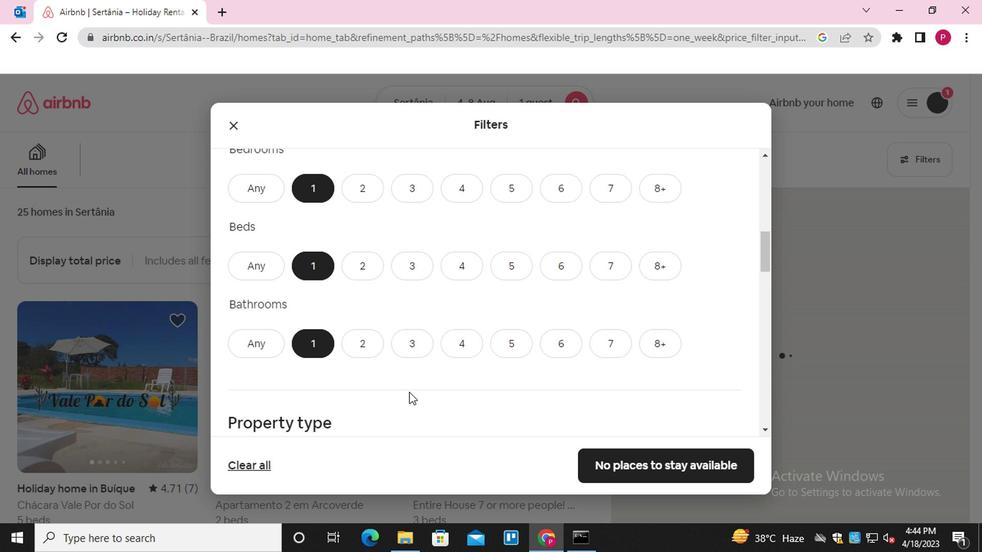 
Action: Mouse moved to (341, 314)
Screenshot: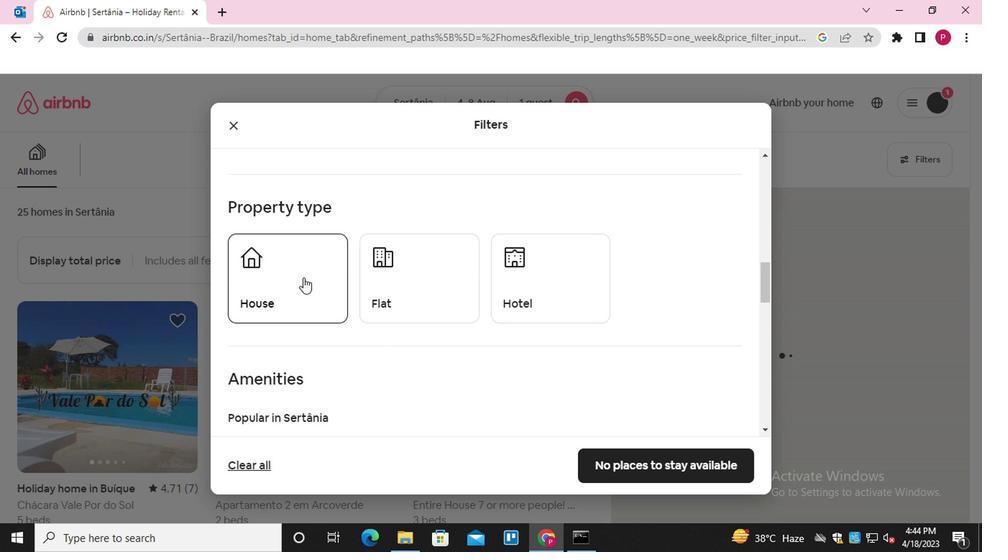 
Action: Mouse scrolled (341, 313) with delta (0, 0)
Screenshot: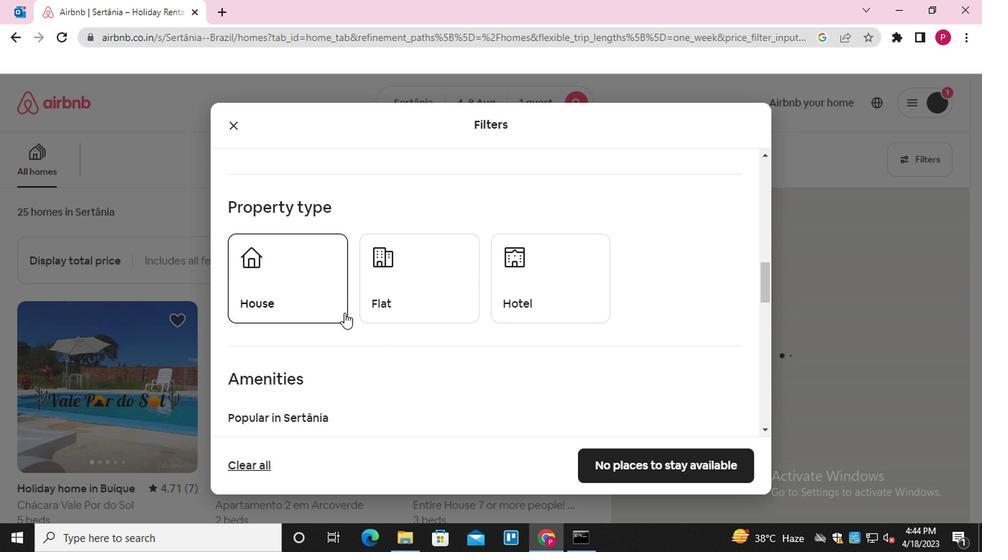 
Action: Mouse scrolled (341, 313) with delta (0, 0)
Screenshot: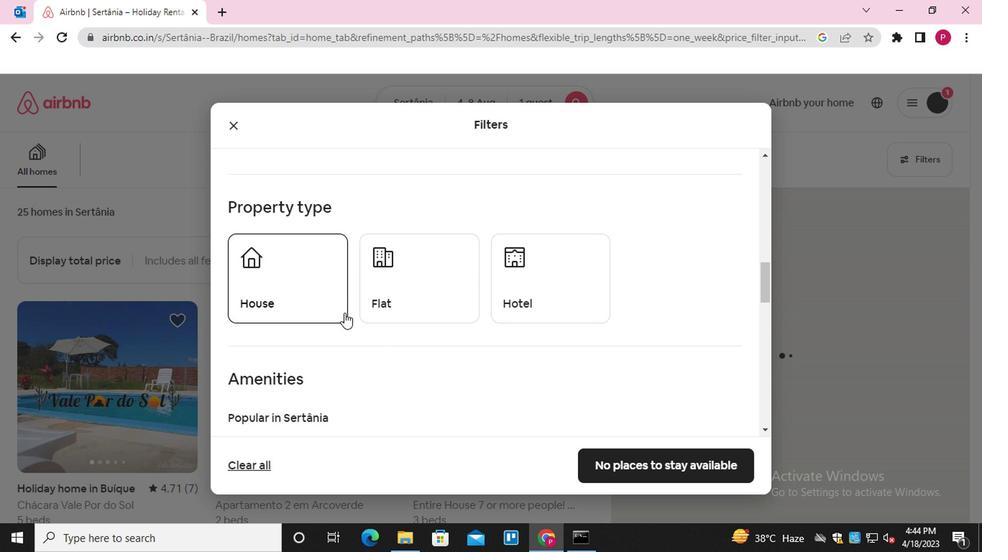 
Action: Mouse moved to (250, 306)
Screenshot: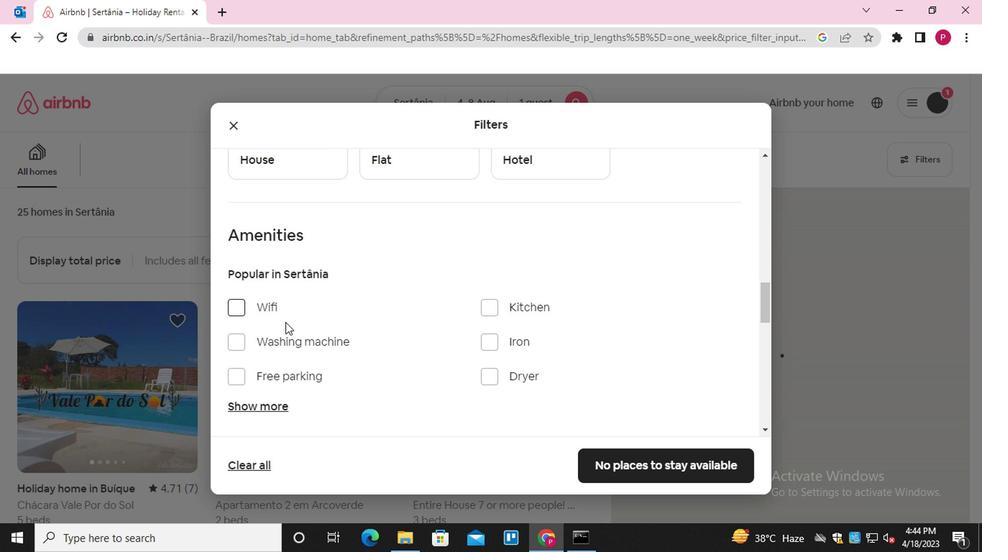 
Action: Mouse pressed left at (250, 306)
Screenshot: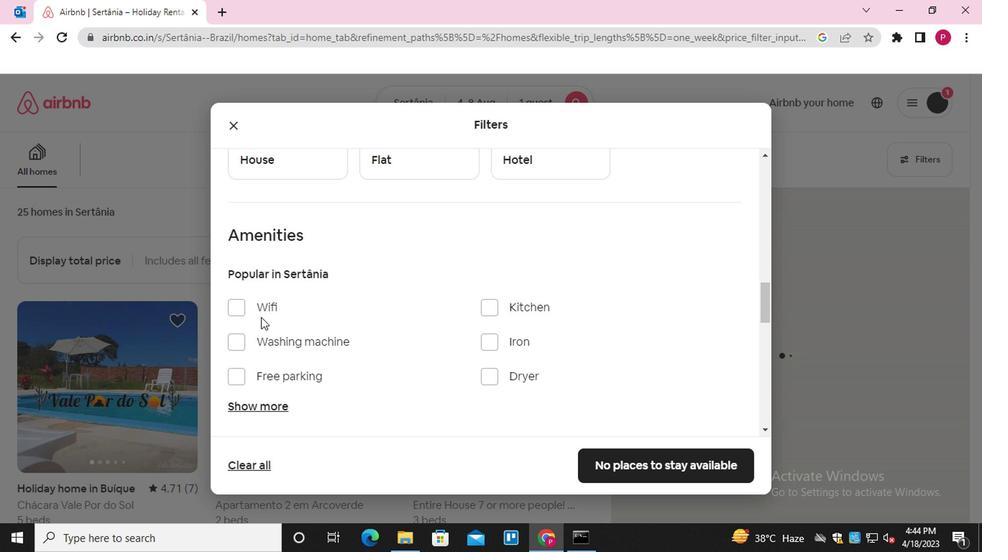 
Action: Mouse moved to (381, 331)
Screenshot: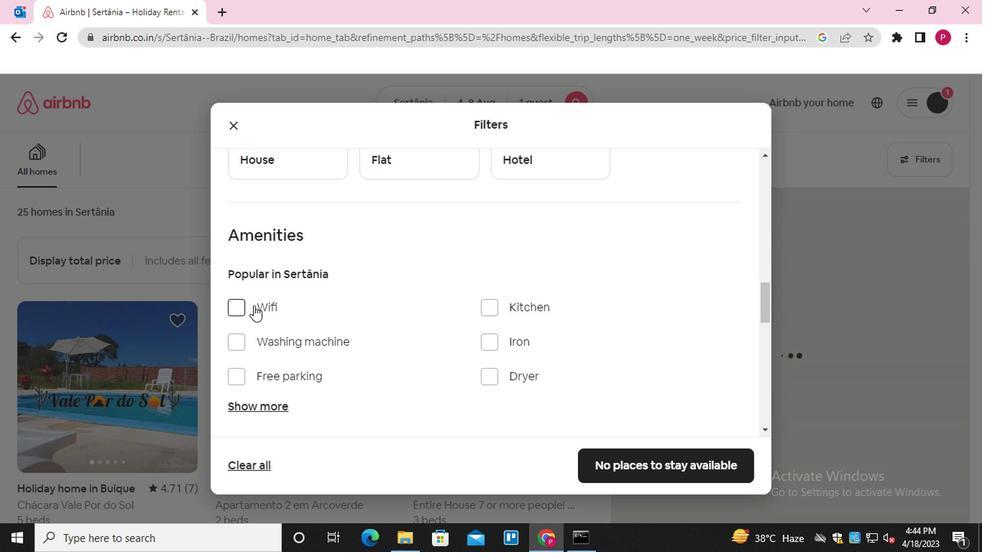 
Action: Mouse scrolled (381, 330) with delta (0, -1)
Screenshot: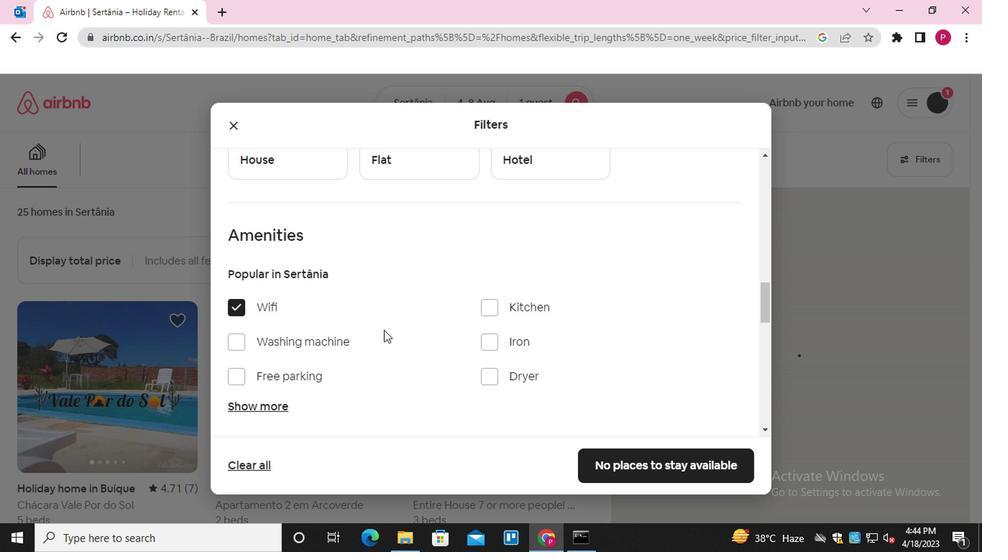 
Action: Mouse moved to (391, 340)
Screenshot: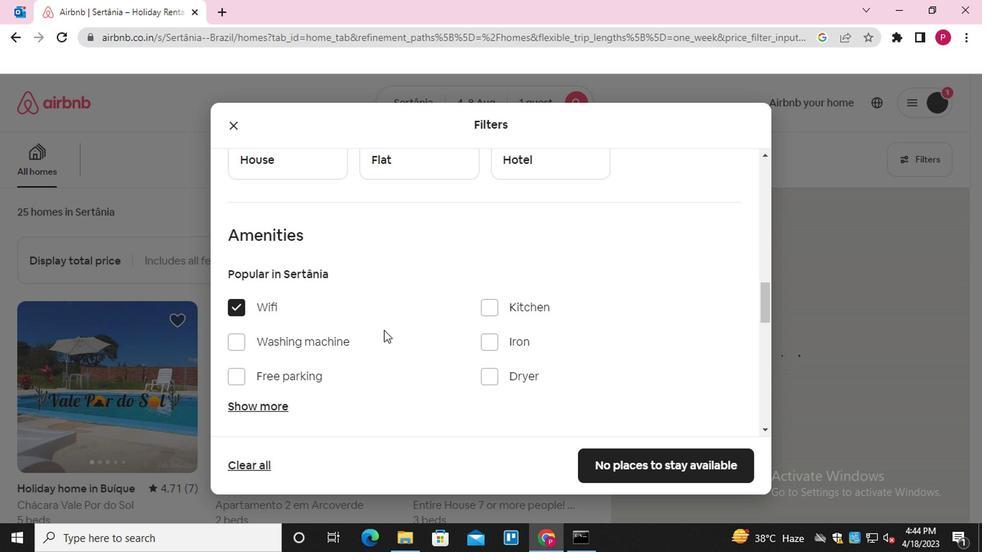 
Action: Mouse scrolled (391, 340) with delta (0, 0)
Screenshot: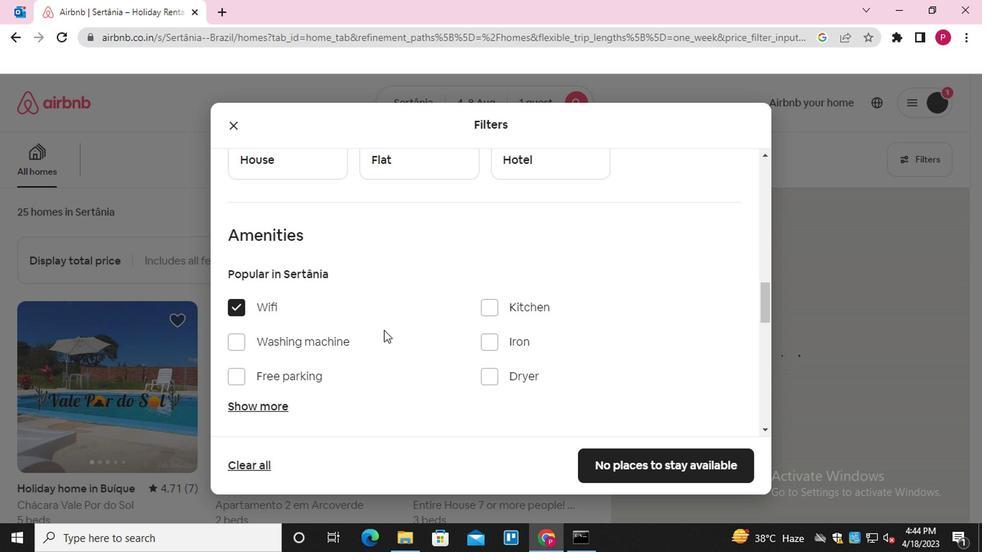 
Action: Mouse moved to (914, 440)
Screenshot: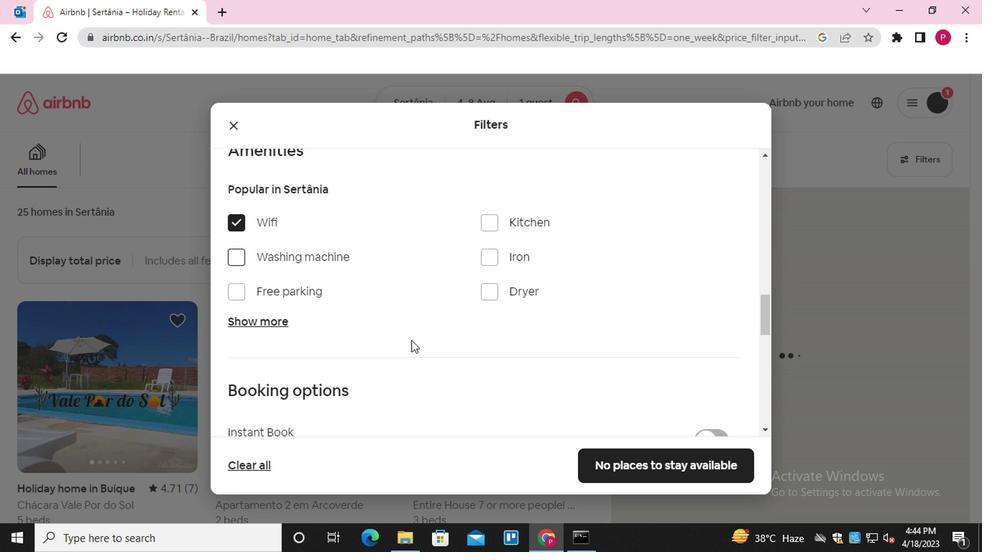 
Action: Mouse scrolled (914, 439) with delta (0, 0)
Screenshot: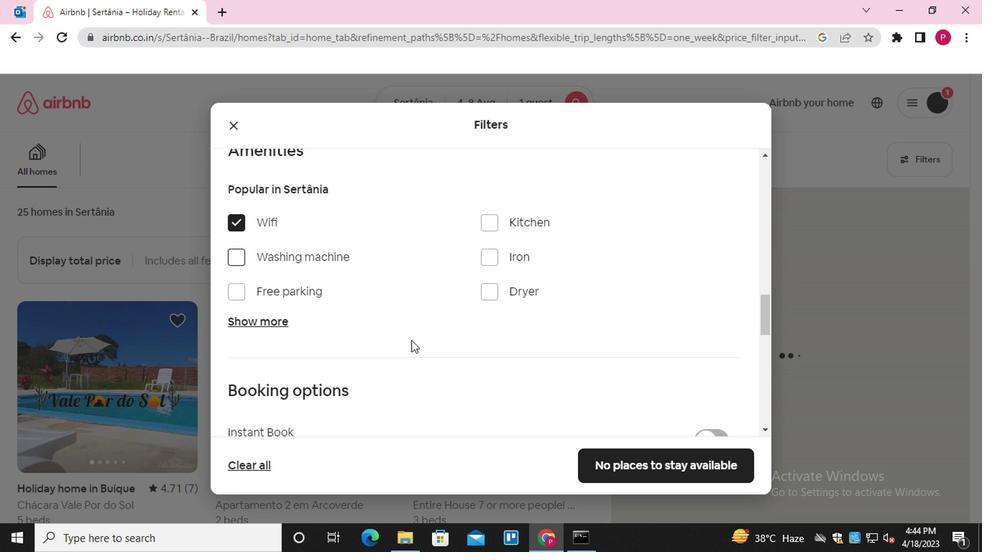 
Action: Mouse moved to (869, 421)
Screenshot: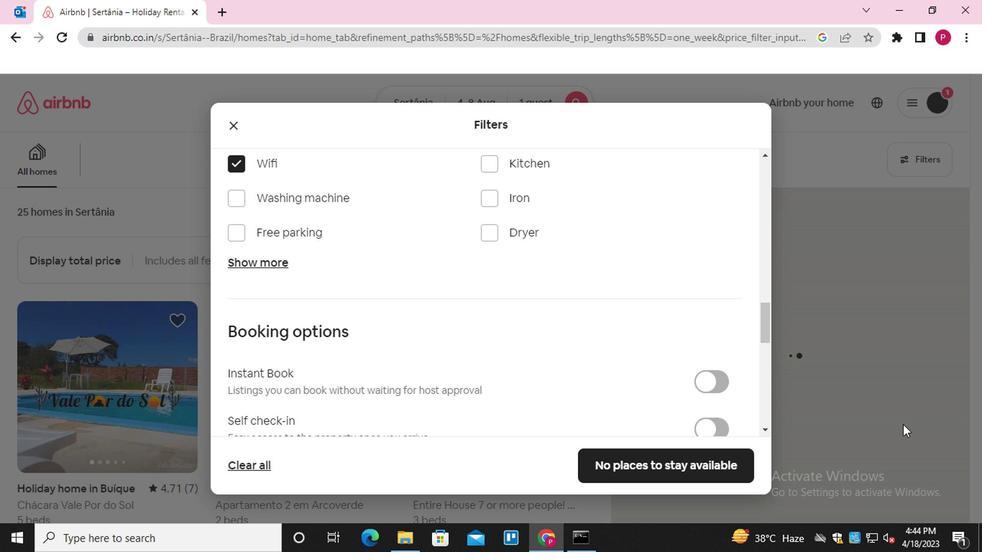 
Action: Mouse scrolled (869, 420) with delta (0, 0)
Screenshot: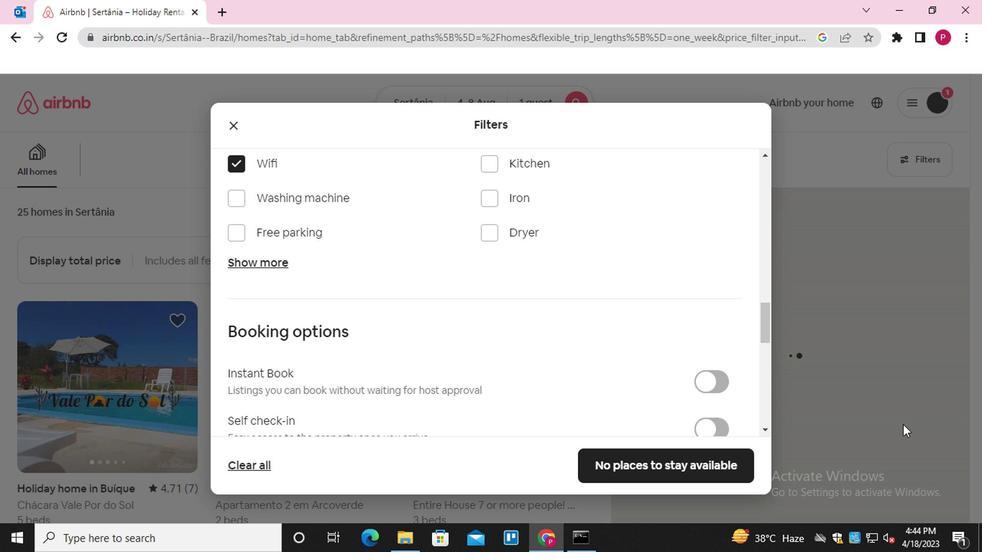 
Action: Mouse moved to (685, 420)
Screenshot: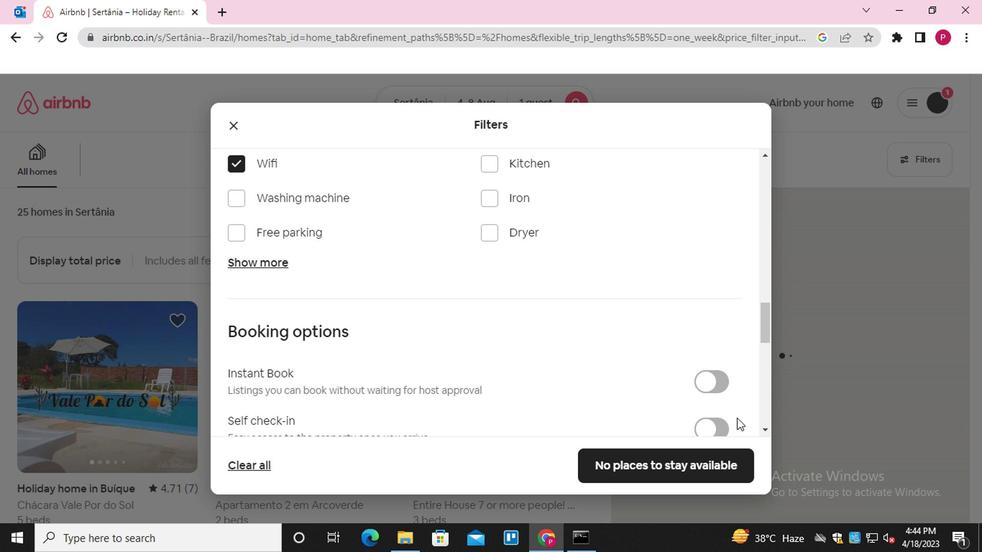 
Action: Mouse scrolled (685, 419) with delta (0, -1)
Screenshot: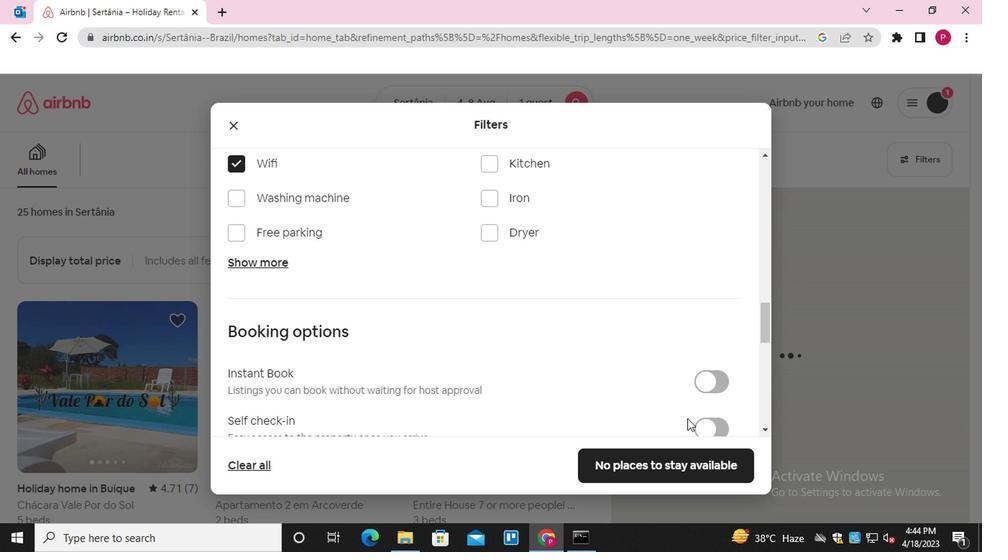 
Action: Mouse scrolled (685, 419) with delta (0, -1)
Screenshot: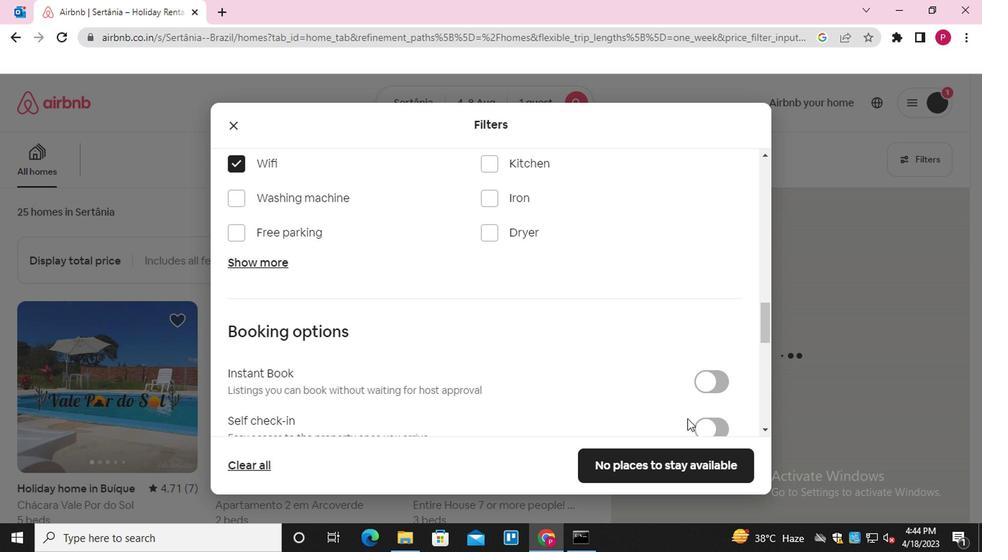 
Action: Mouse moved to (702, 291)
Screenshot: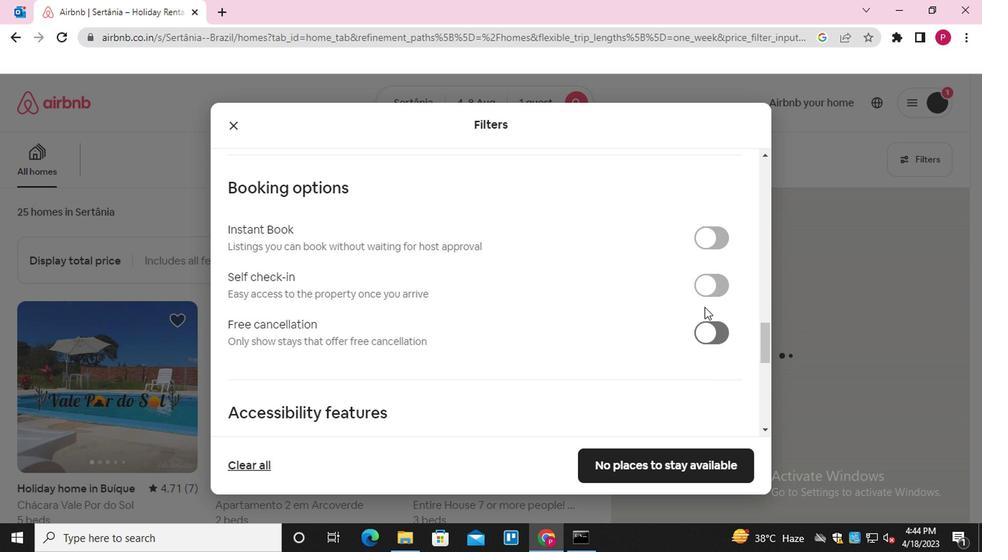 
Action: Mouse pressed left at (702, 291)
Screenshot: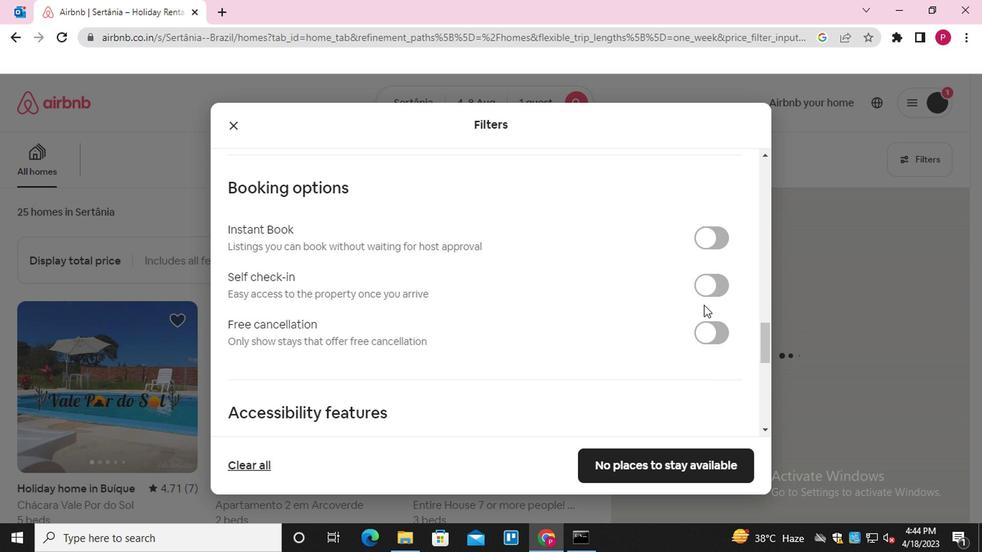 
Action: Mouse moved to (591, 358)
Screenshot: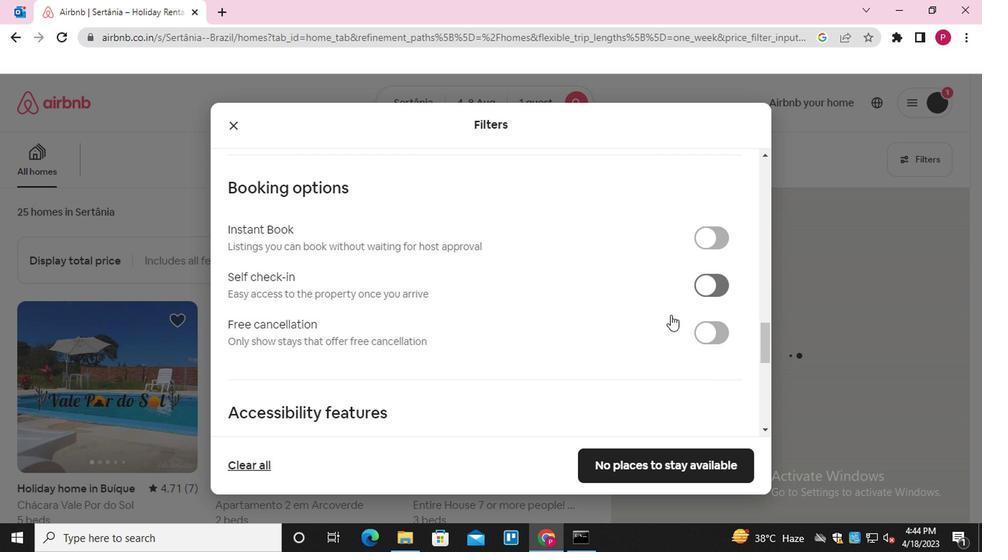 
Action: Mouse scrolled (591, 358) with delta (0, 0)
Screenshot: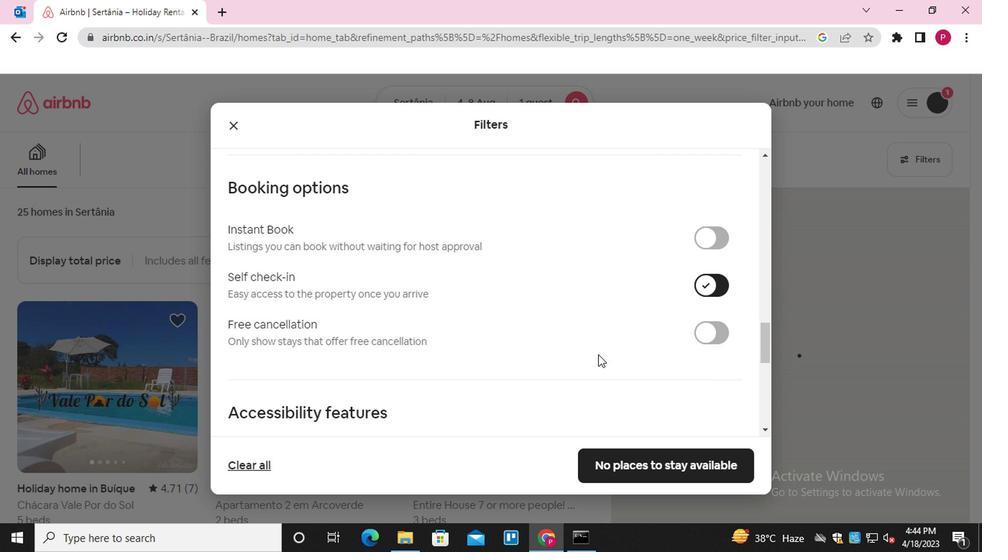 
Action: Mouse scrolled (591, 358) with delta (0, 0)
Screenshot: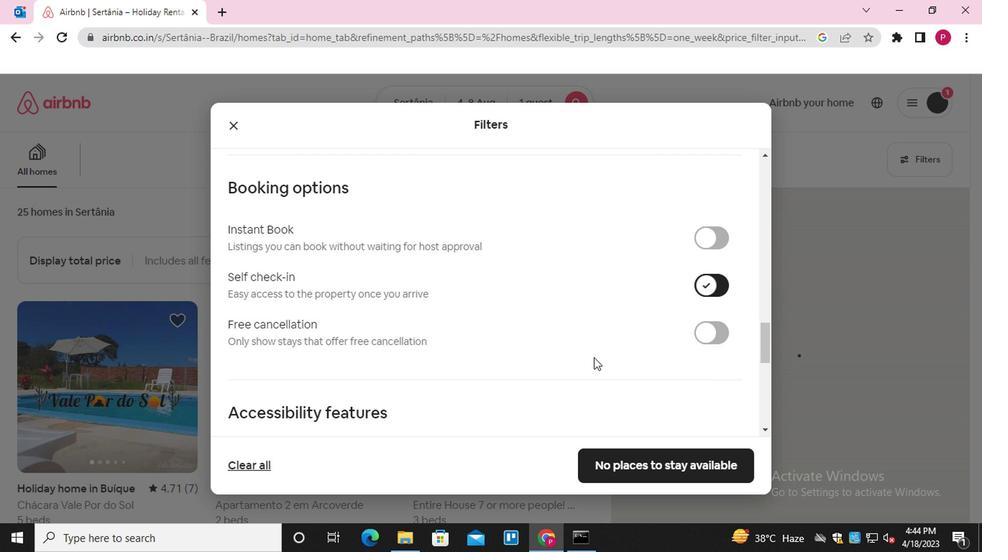 
Action: Mouse scrolled (591, 358) with delta (0, 0)
Screenshot: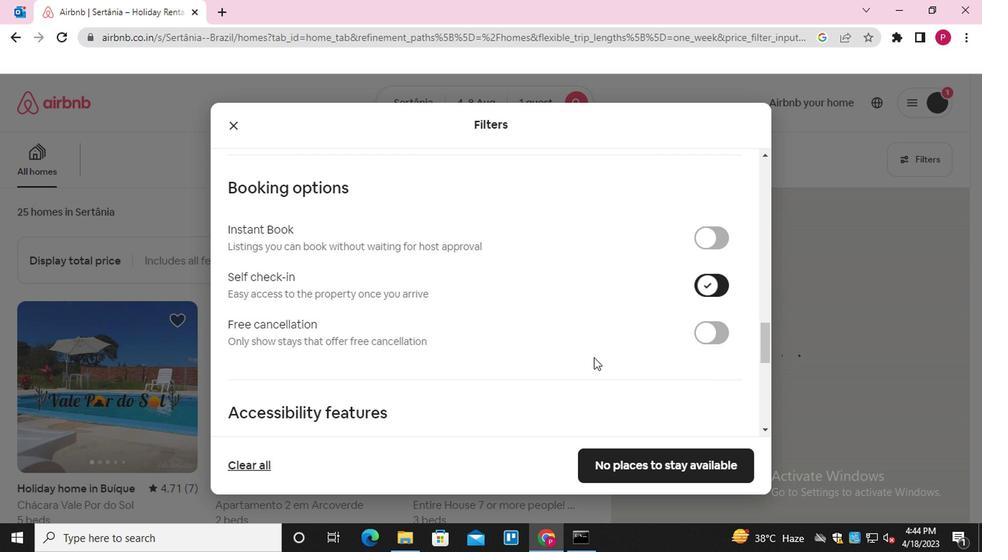 
Action: Mouse scrolled (591, 358) with delta (0, 0)
Screenshot: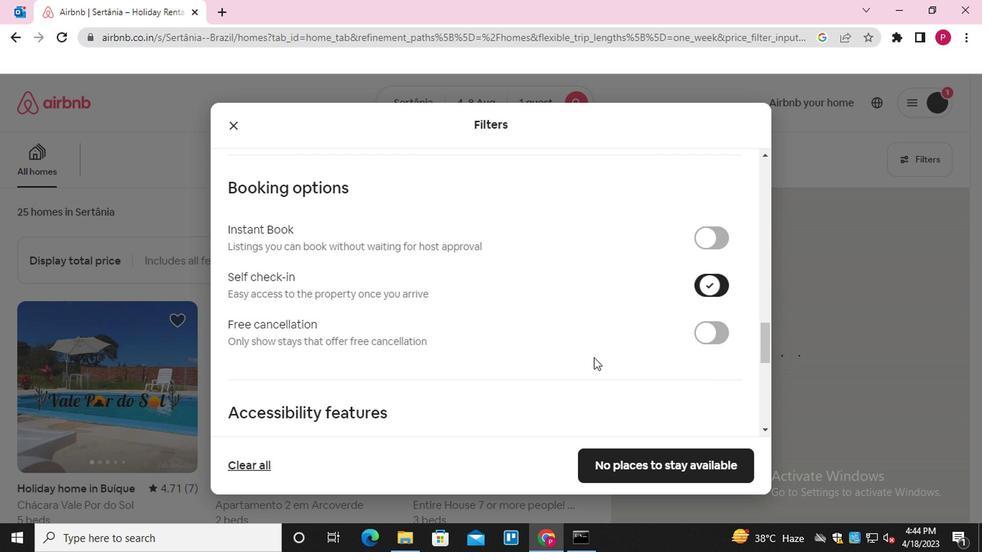 
Action: Mouse scrolled (591, 358) with delta (0, 0)
Screenshot: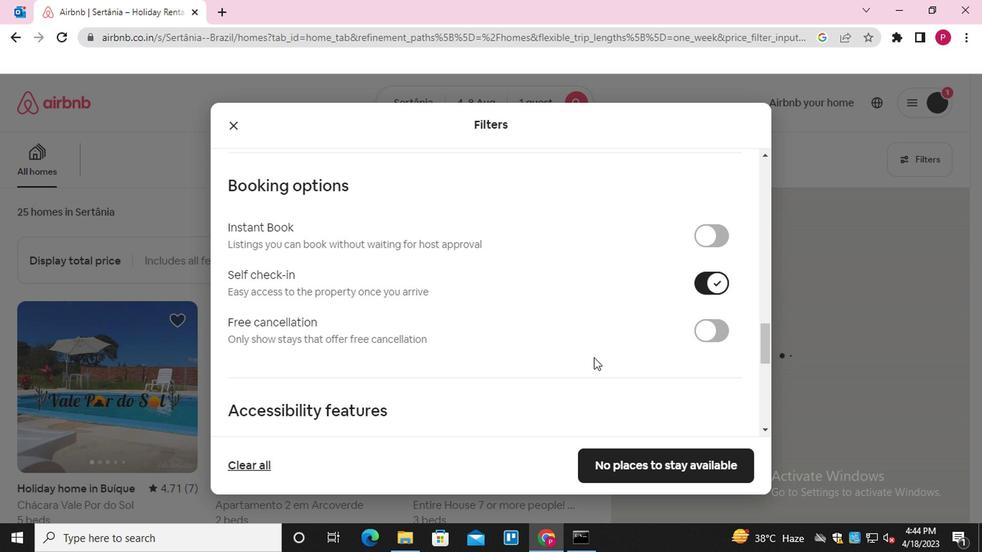 
Action: Mouse moved to (441, 383)
Screenshot: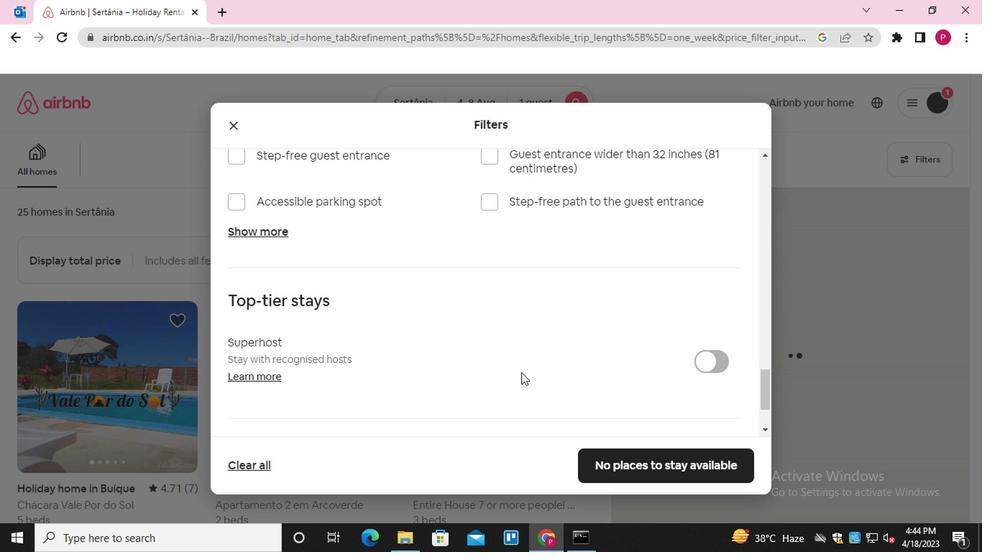 
Action: Mouse scrolled (441, 382) with delta (0, 0)
Screenshot: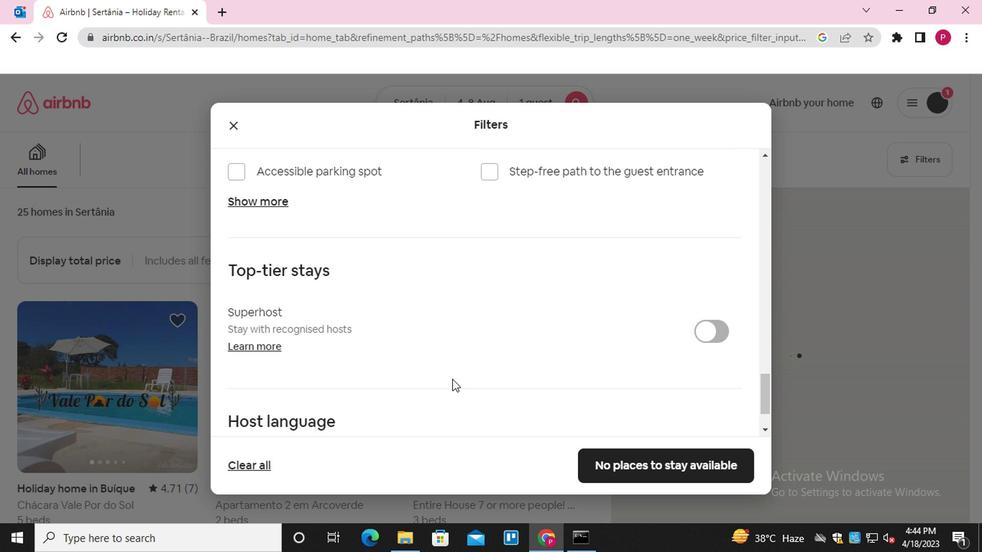 
Action: Mouse scrolled (441, 382) with delta (0, 0)
Screenshot: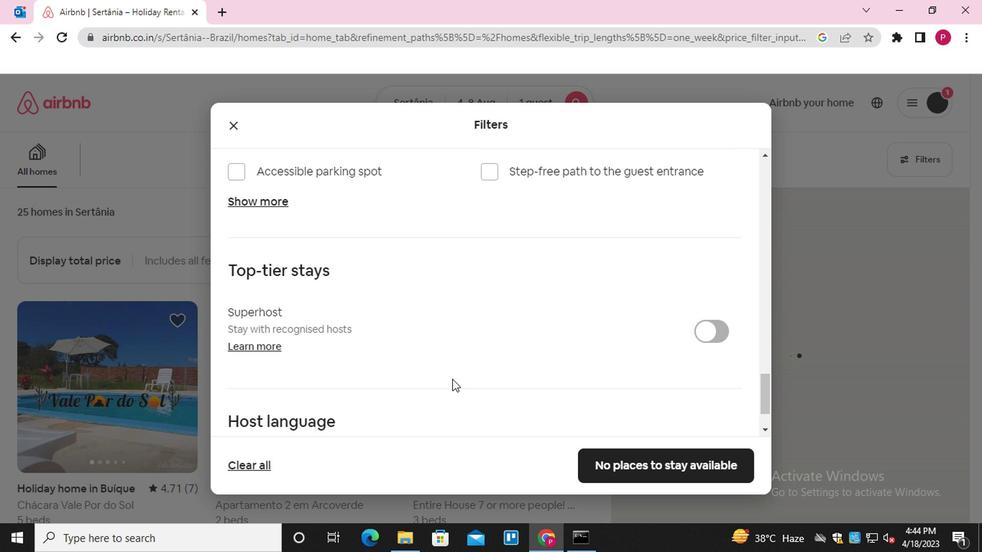 
Action: Mouse scrolled (441, 382) with delta (0, 0)
Screenshot: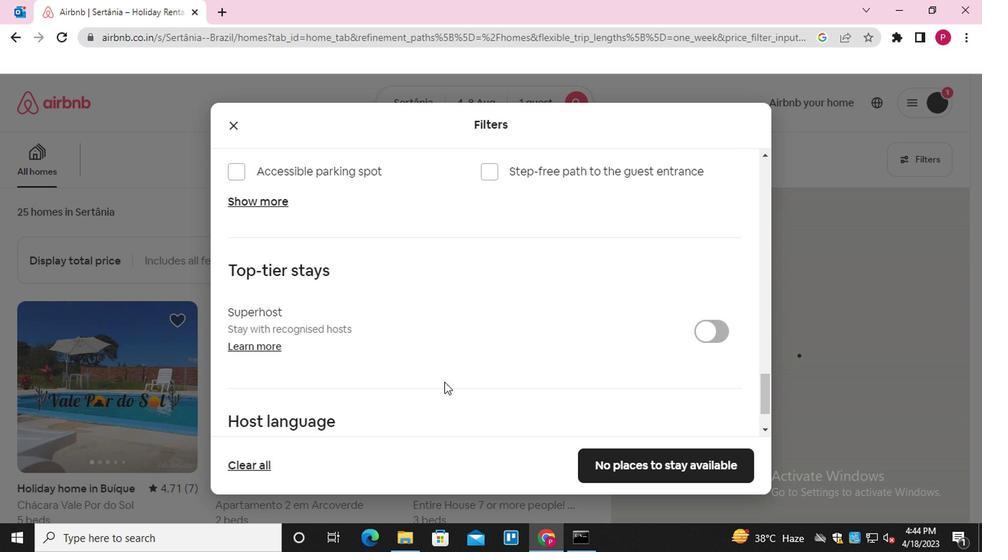 
Action: Mouse scrolled (441, 382) with delta (0, 0)
Screenshot: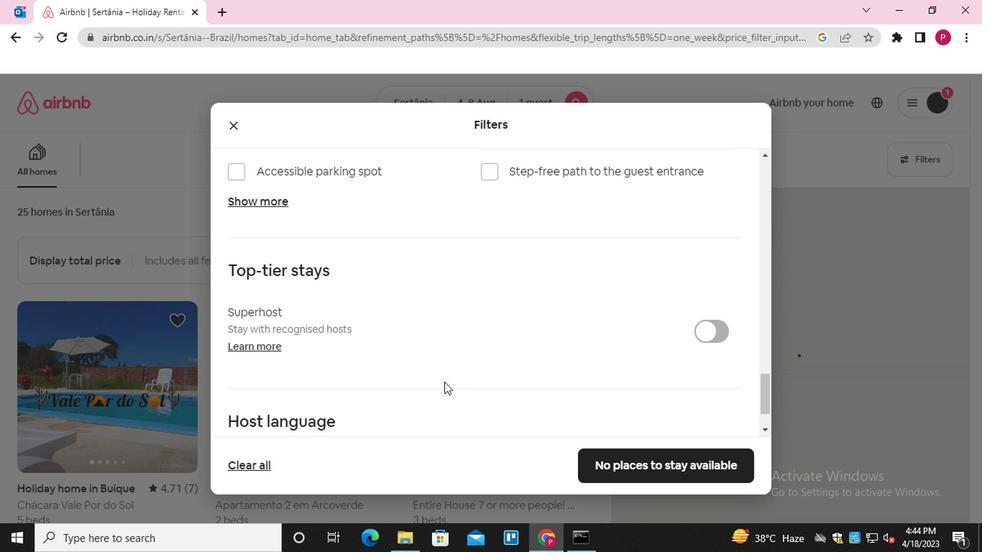 
Action: Mouse moved to (624, 445)
Screenshot: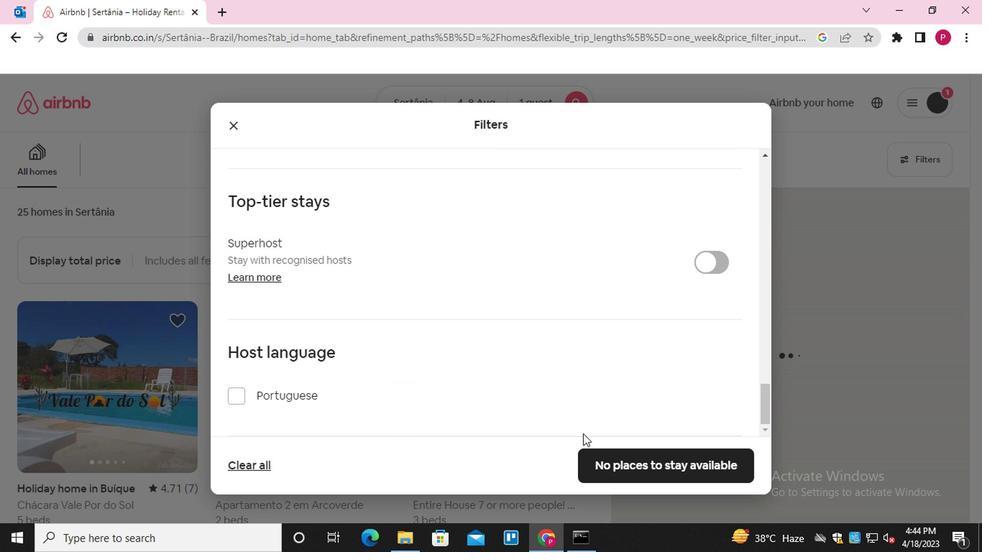 
Action: Mouse pressed left at (624, 445)
Screenshot: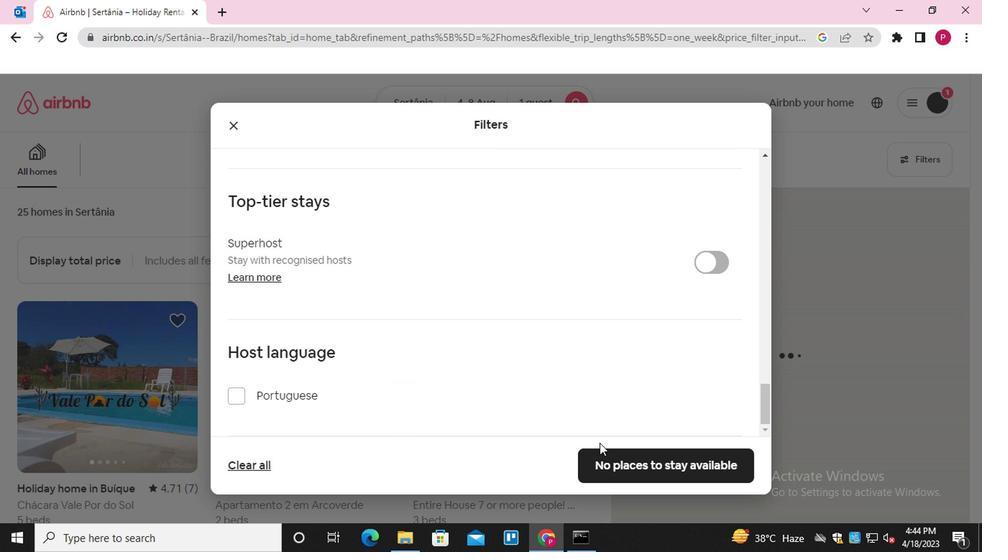 
Action: Mouse moved to (632, 468)
Screenshot: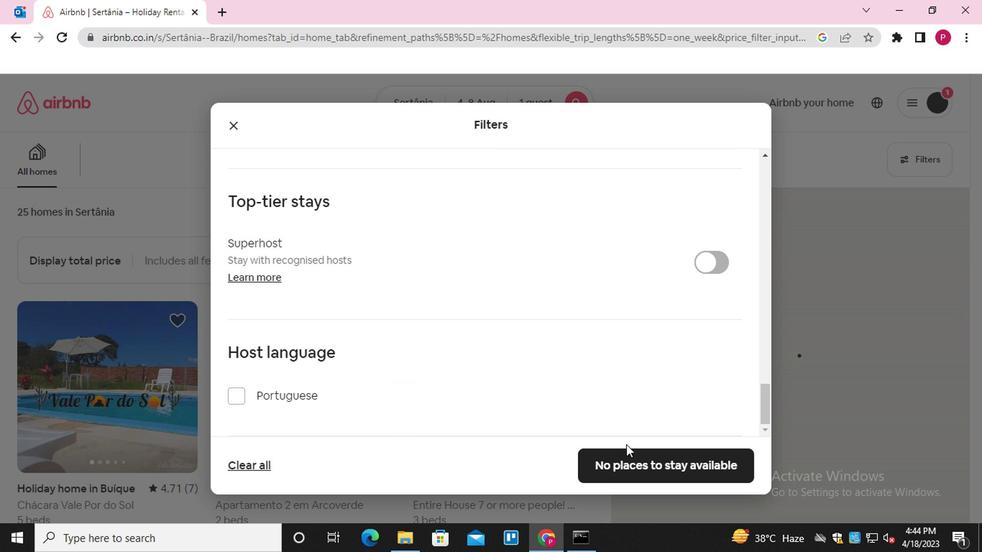 
Action: Mouse pressed left at (632, 468)
Screenshot: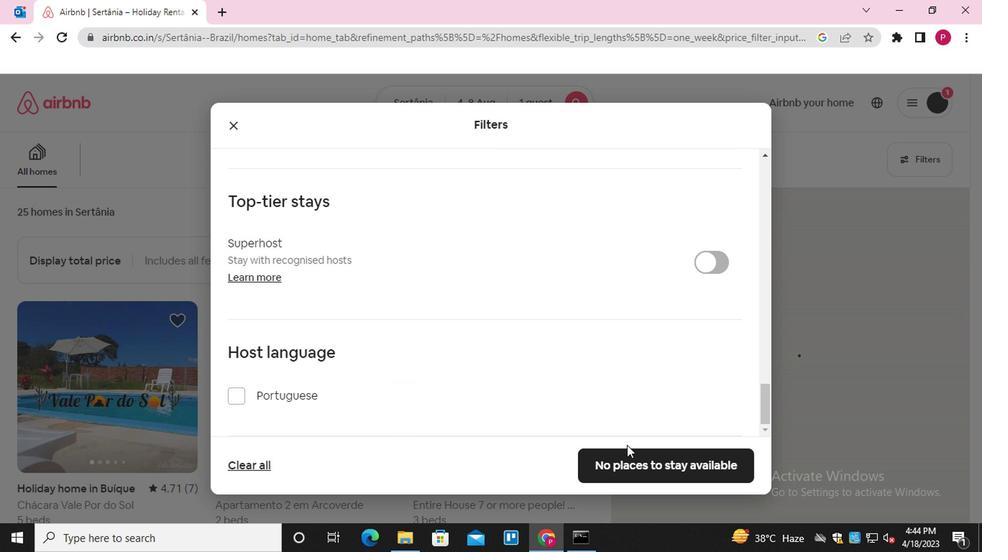 
Action: Key pressed <Key.f8>
Screenshot: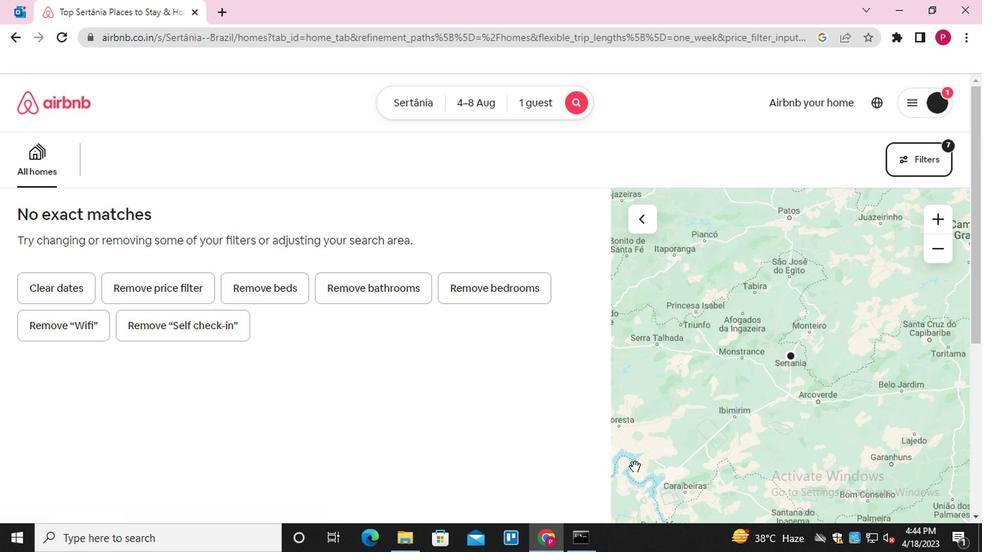
